 Task: Add Jarrow Formulas Methyl Folate to the cart.
Action: Mouse pressed left at (27, 89)
Screenshot: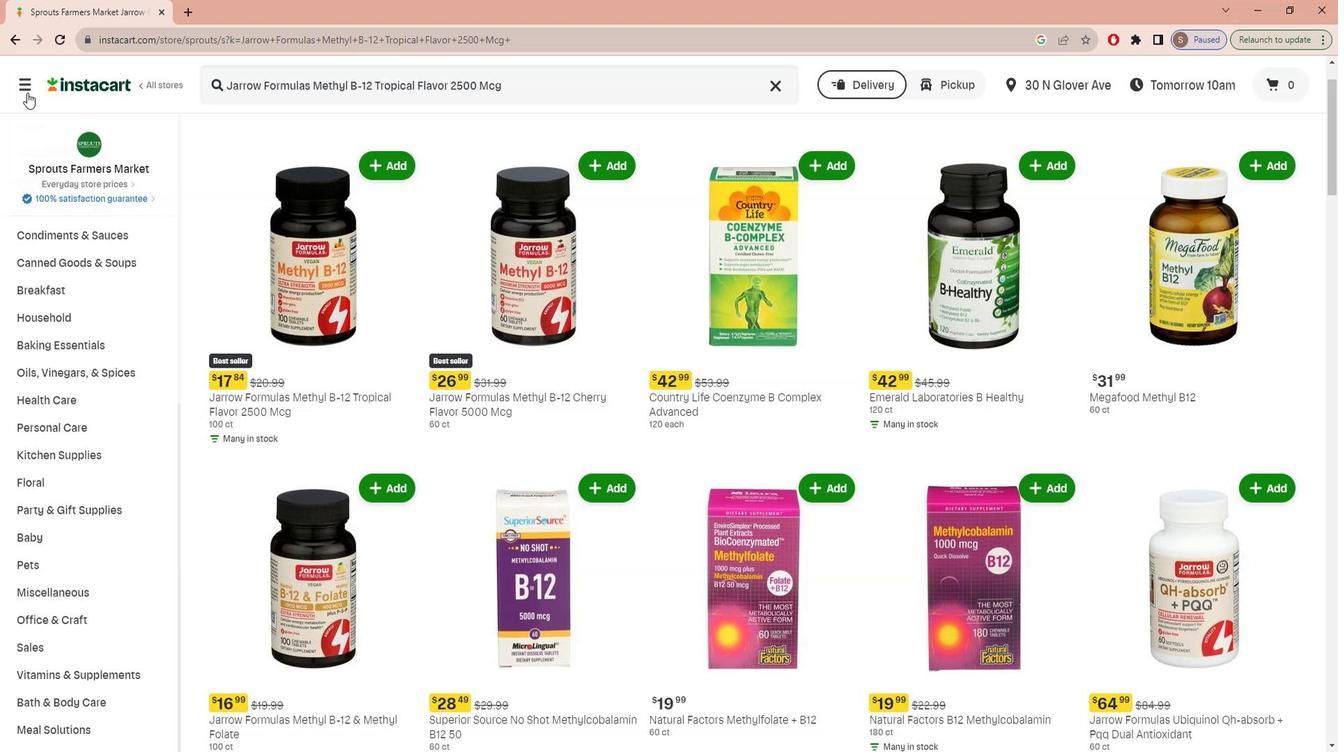 
Action: Mouse moved to (41, 170)
Screenshot: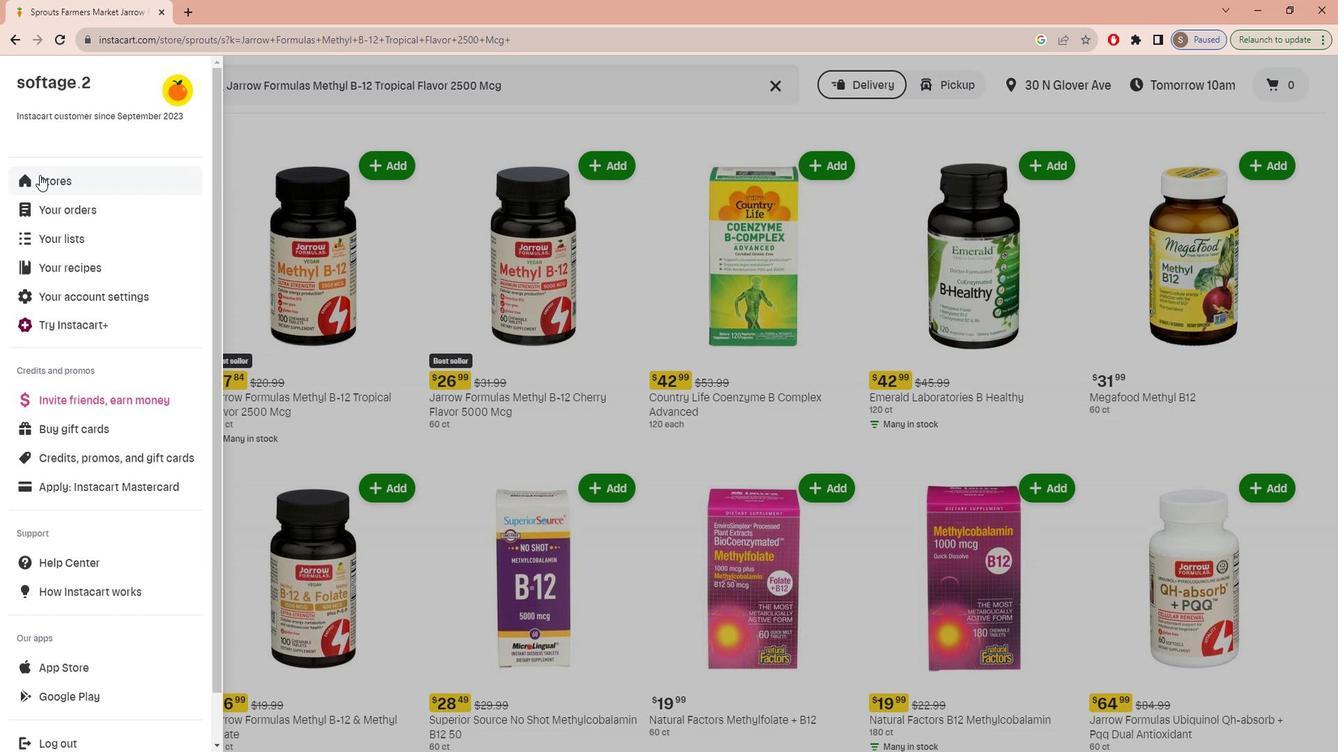 
Action: Mouse pressed left at (41, 170)
Screenshot: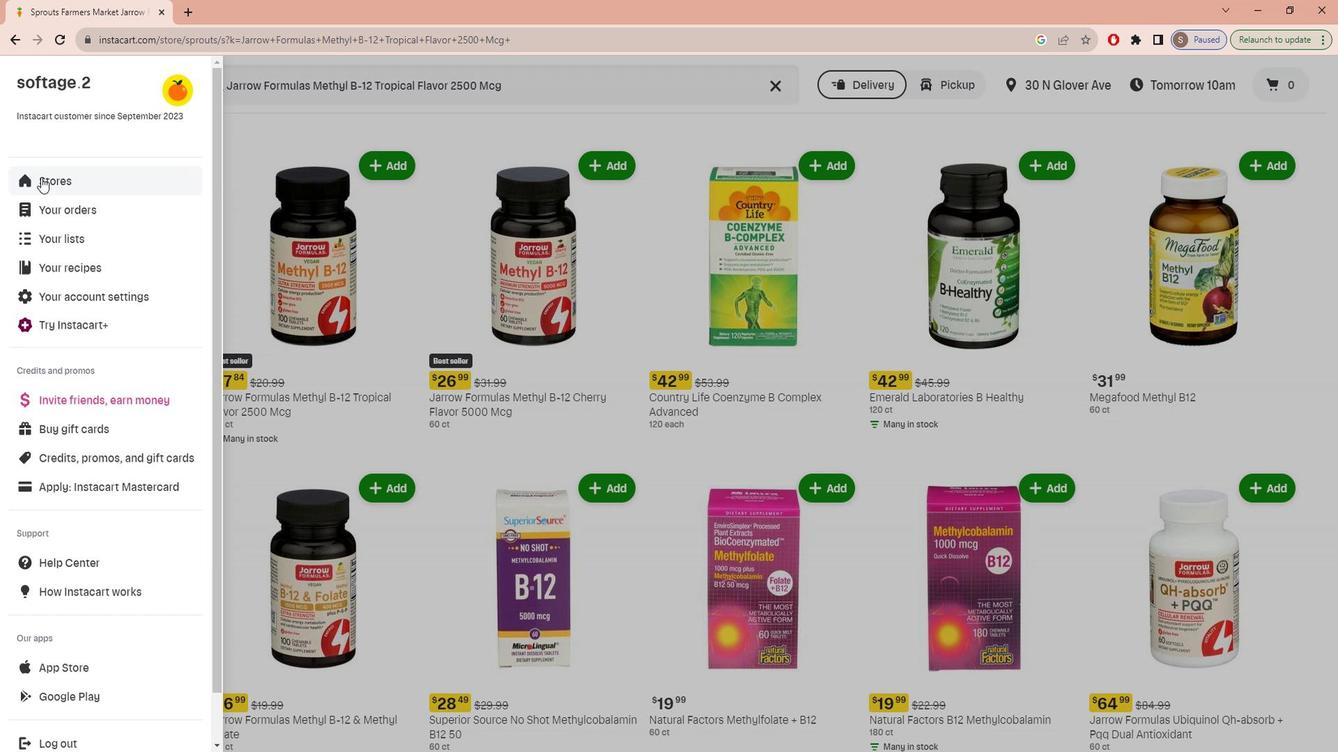 
Action: Mouse moved to (310, 142)
Screenshot: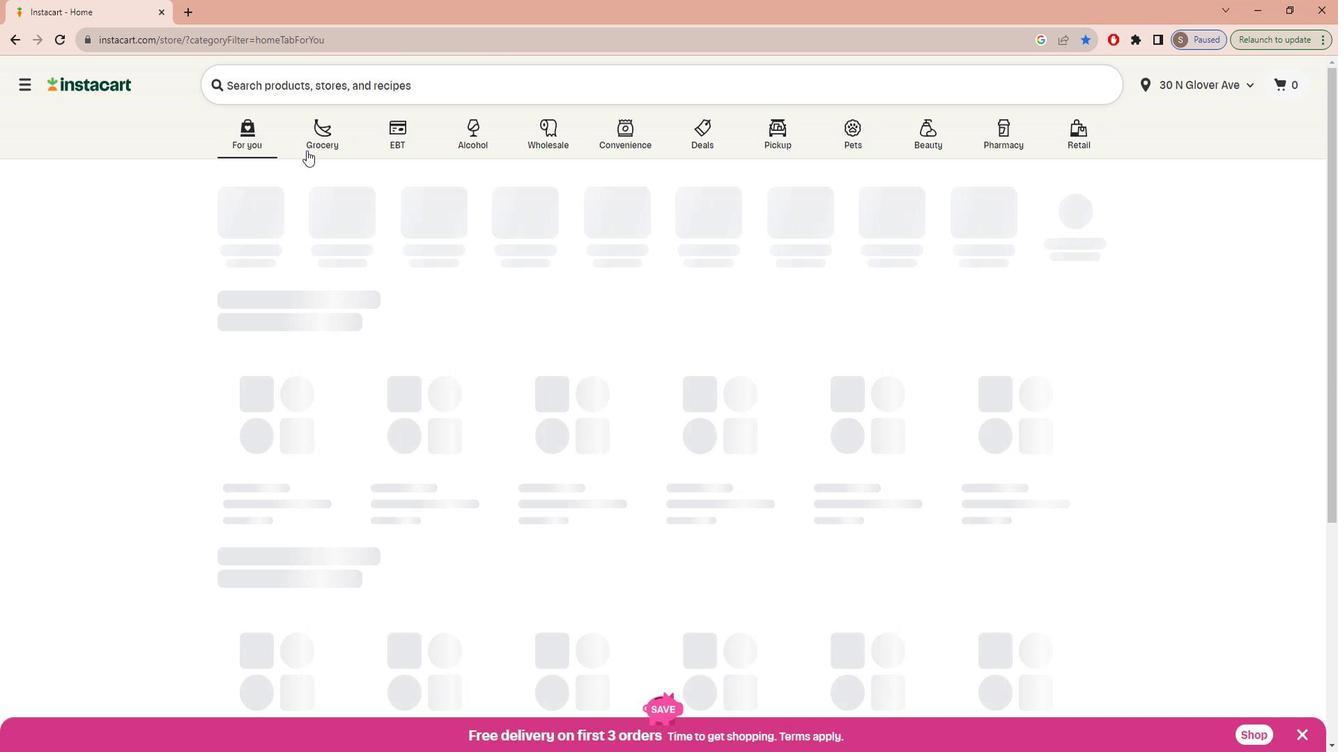 
Action: Mouse pressed left at (310, 142)
Screenshot: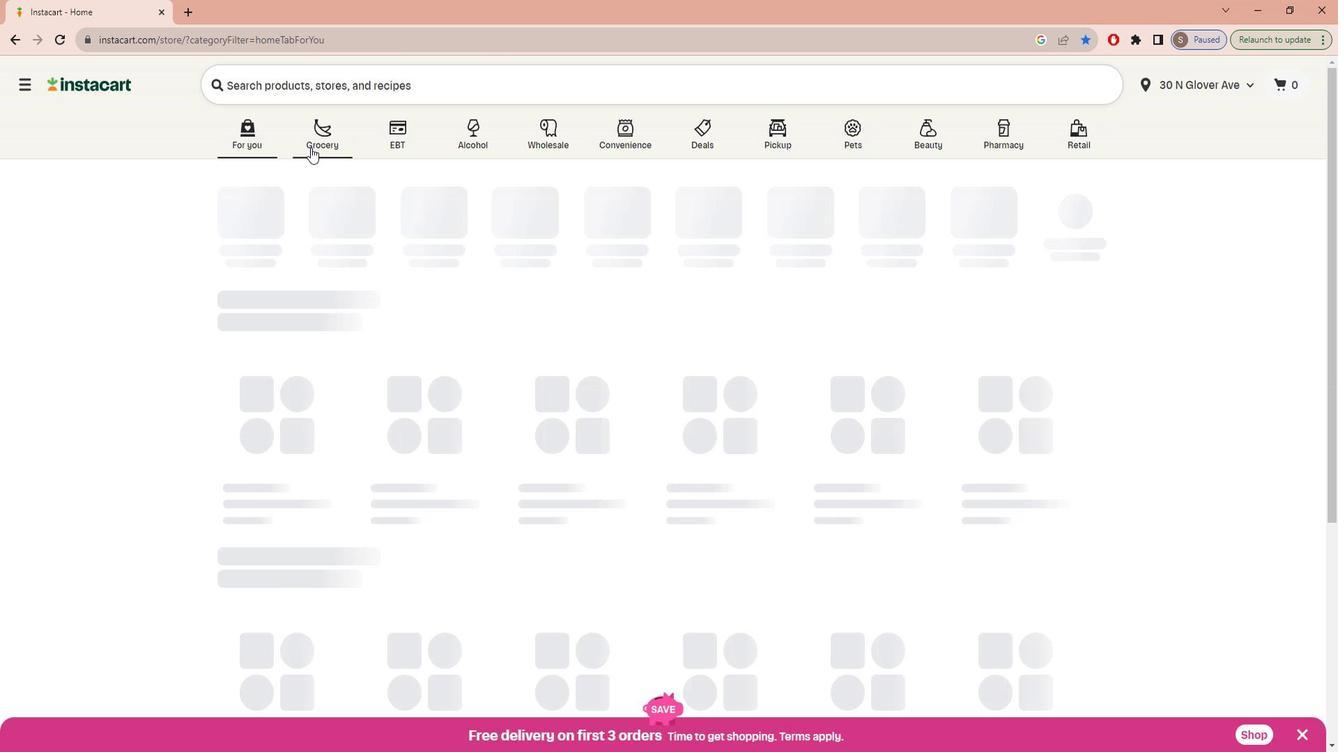 
Action: Mouse moved to (275, 389)
Screenshot: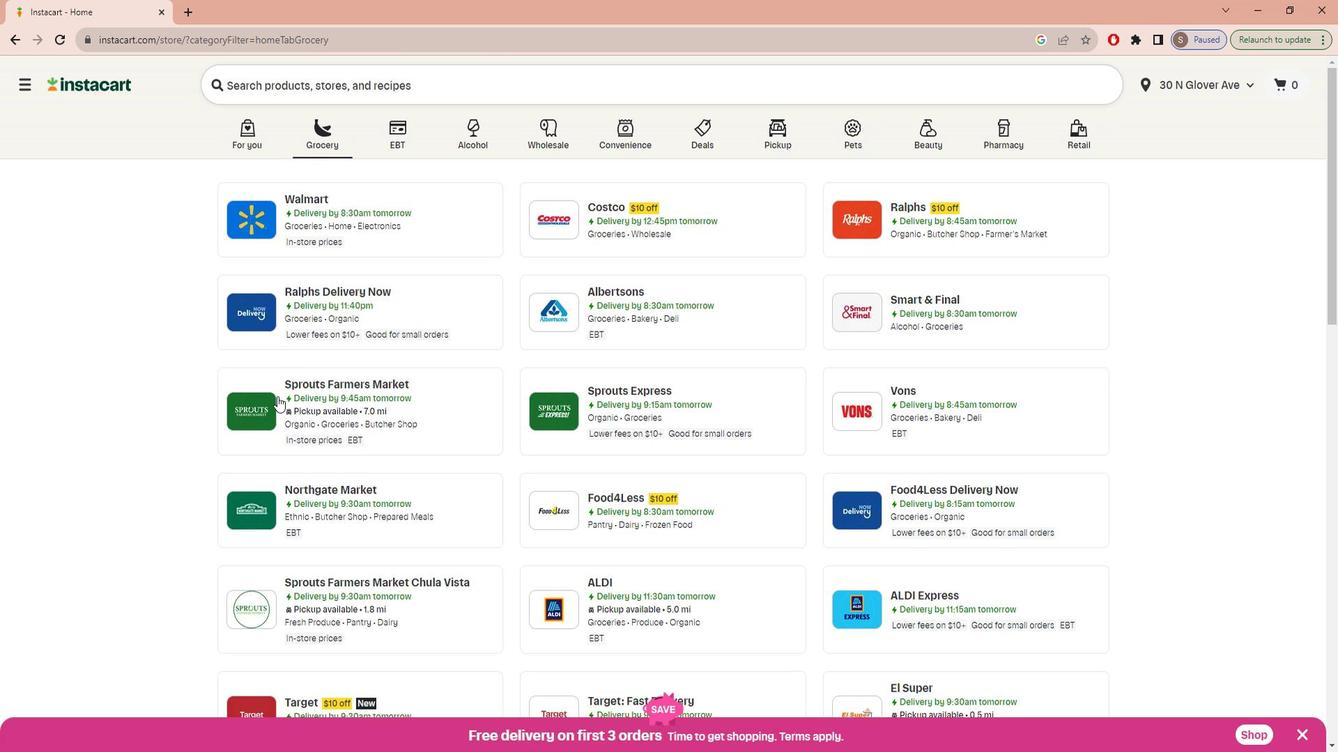 
Action: Mouse pressed left at (275, 389)
Screenshot: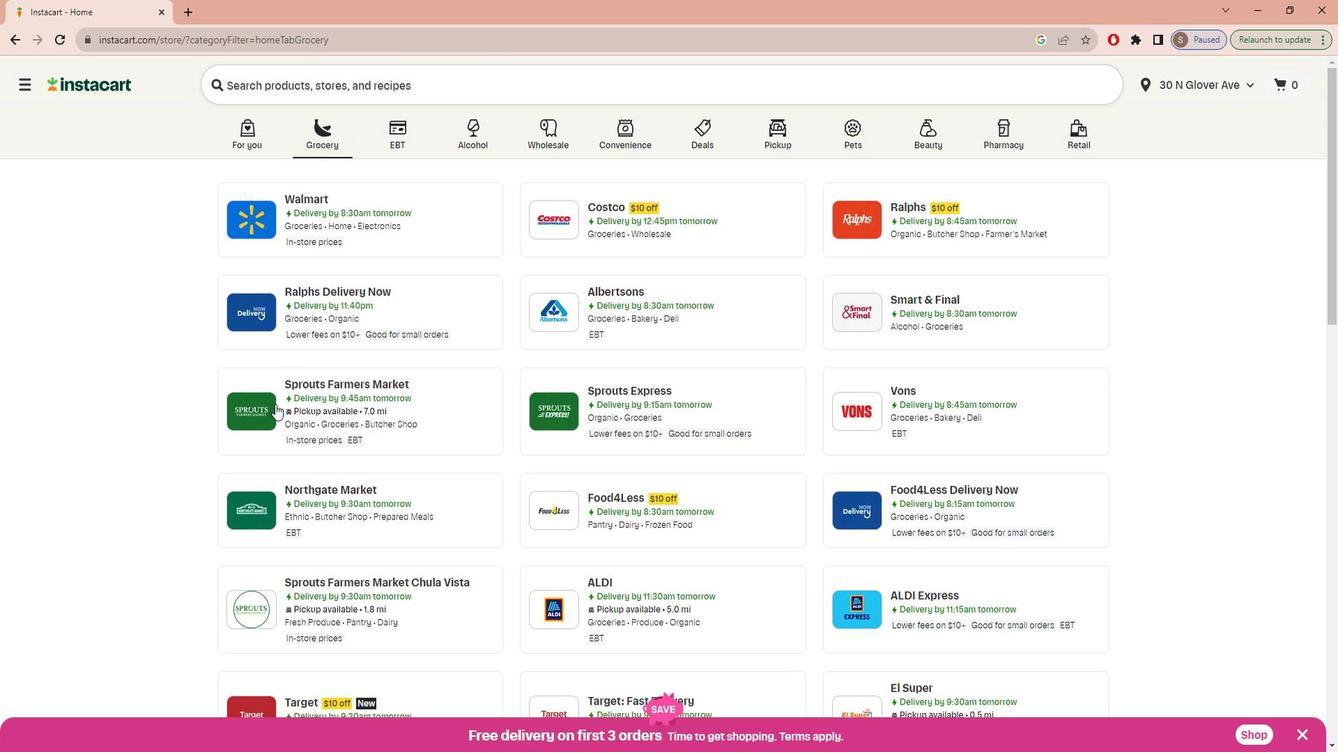 
Action: Mouse moved to (141, 534)
Screenshot: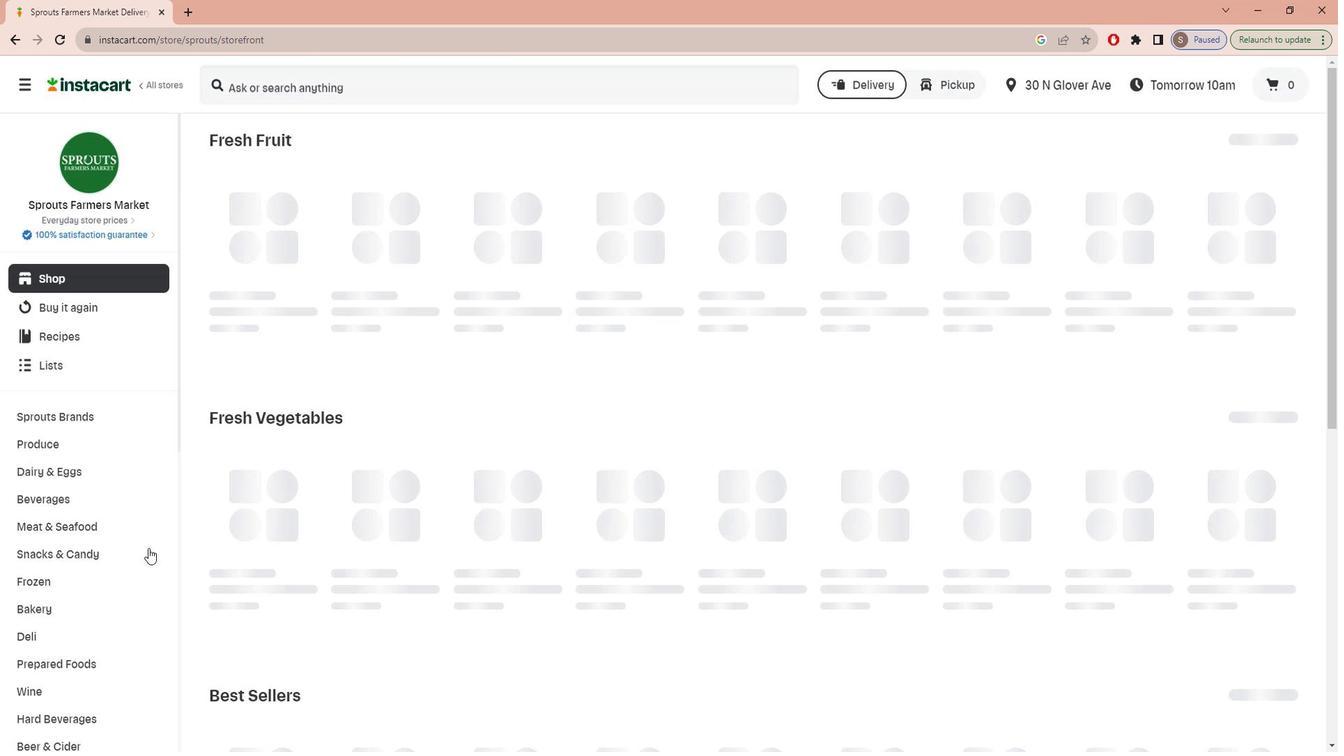 
Action: Mouse scrolled (141, 533) with delta (0, 0)
Screenshot: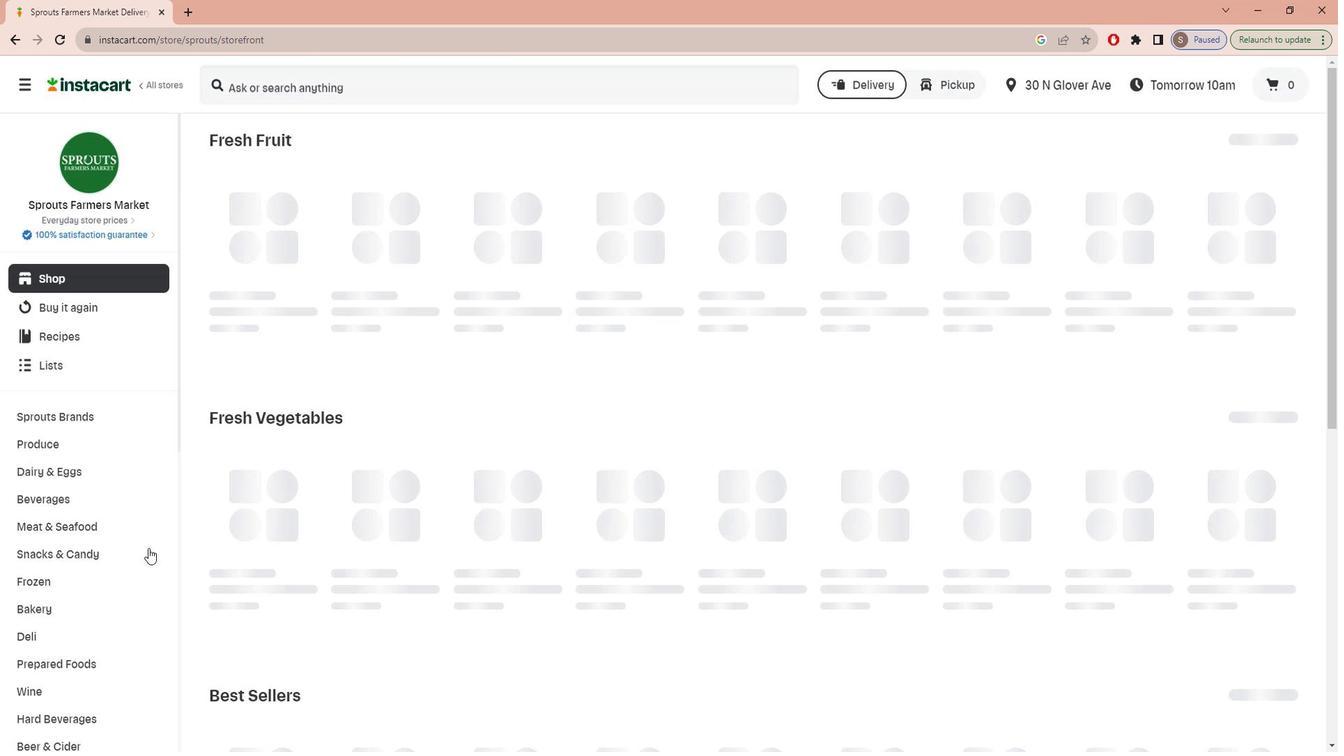 
Action: Mouse moved to (140, 535)
Screenshot: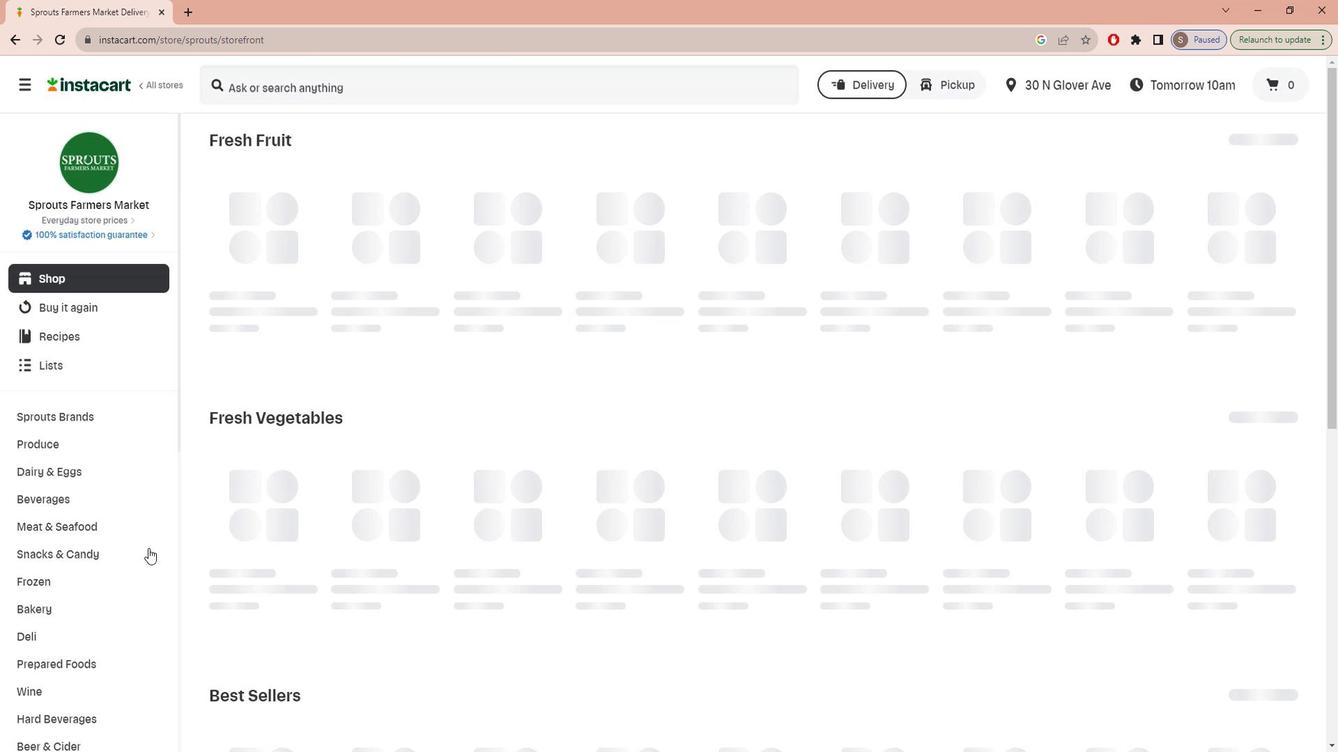 
Action: Mouse scrolled (140, 535) with delta (0, 0)
Screenshot: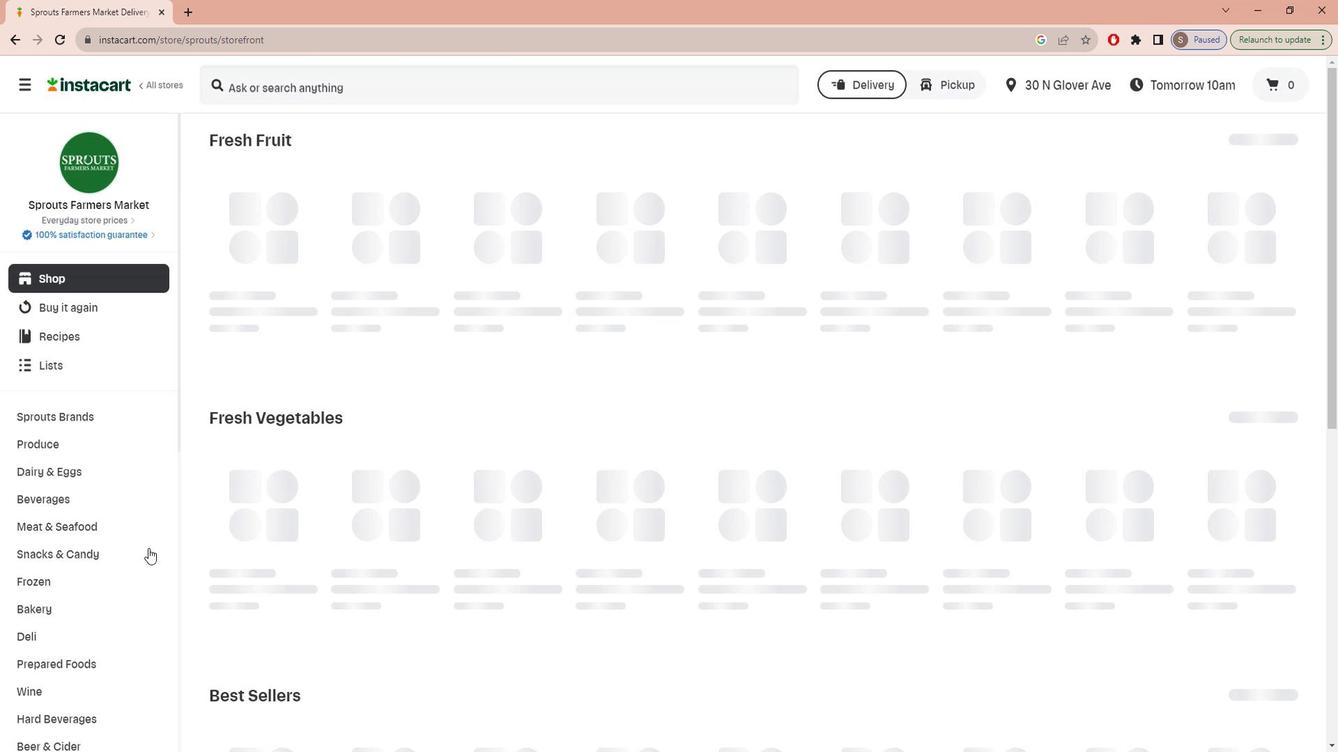 
Action: Mouse moved to (138, 538)
Screenshot: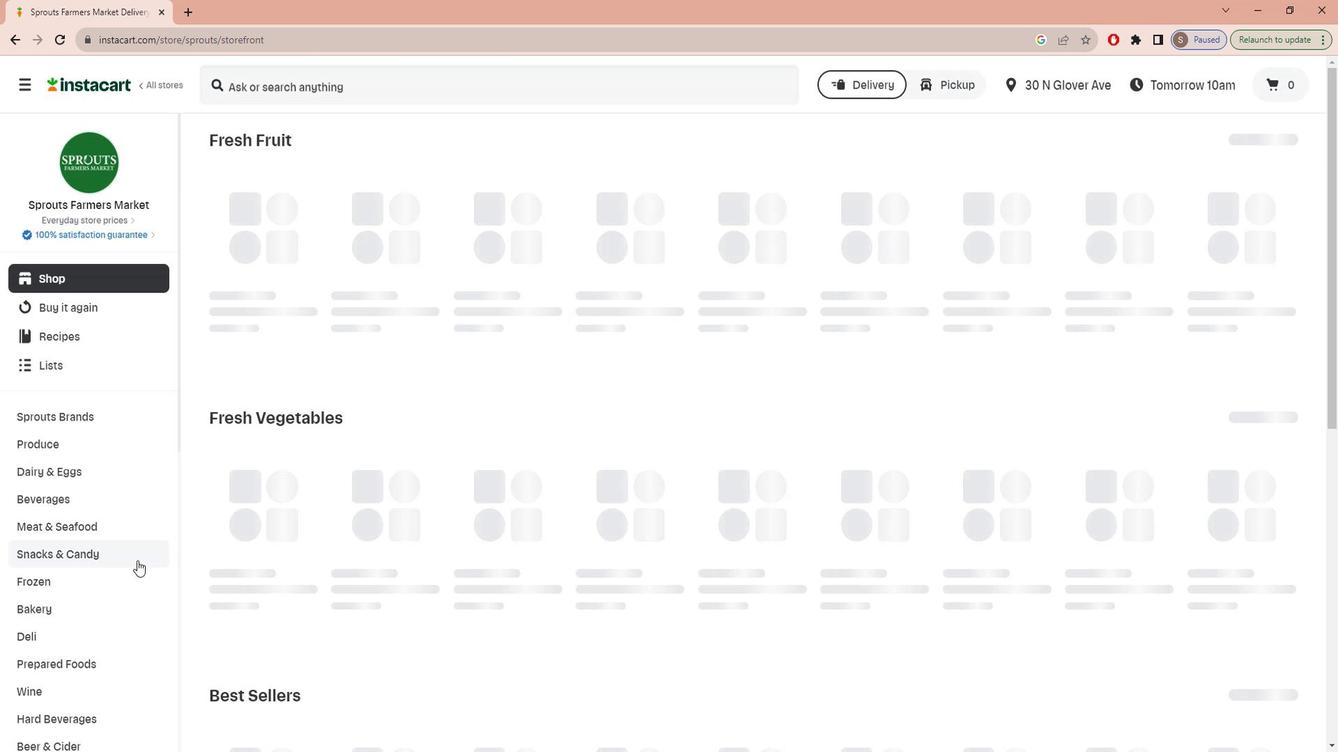 
Action: Mouse scrolled (138, 538) with delta (0, 0)
Screenshot: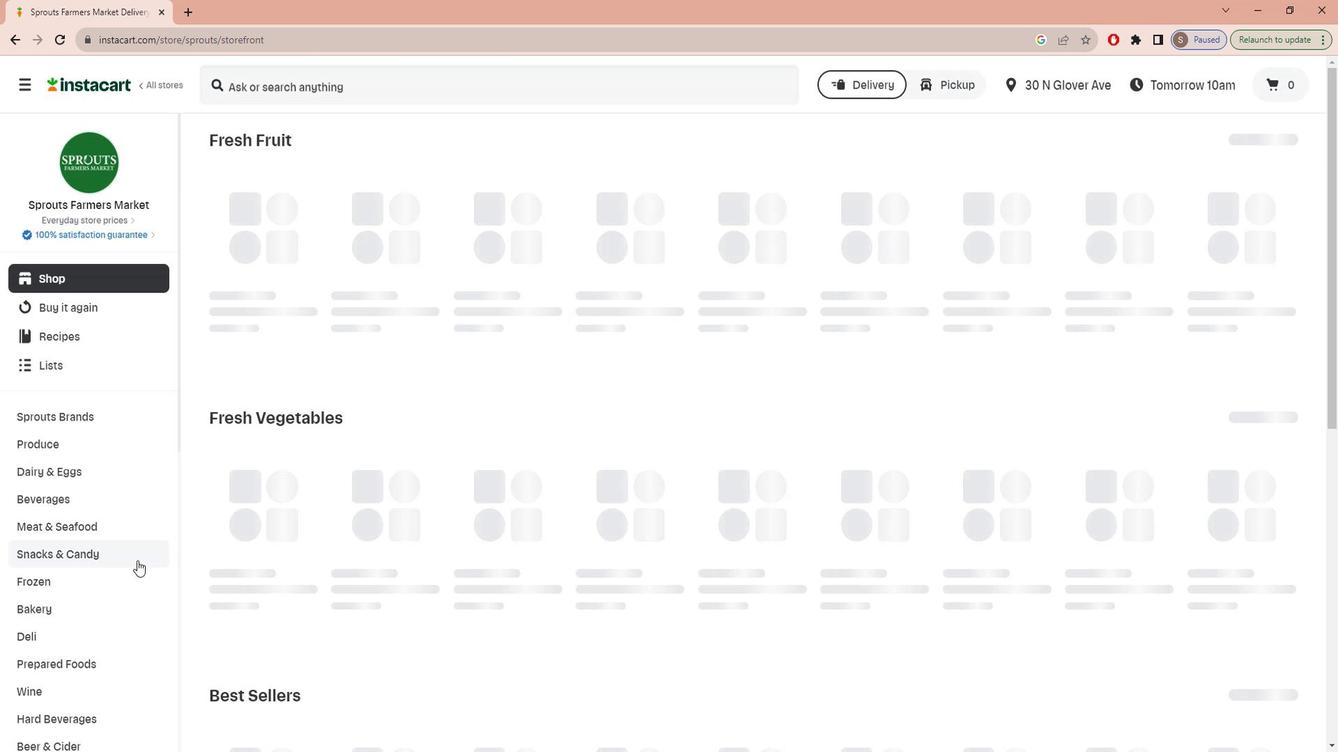 
Action: Mouse moved to (135, 542)
Screenshot: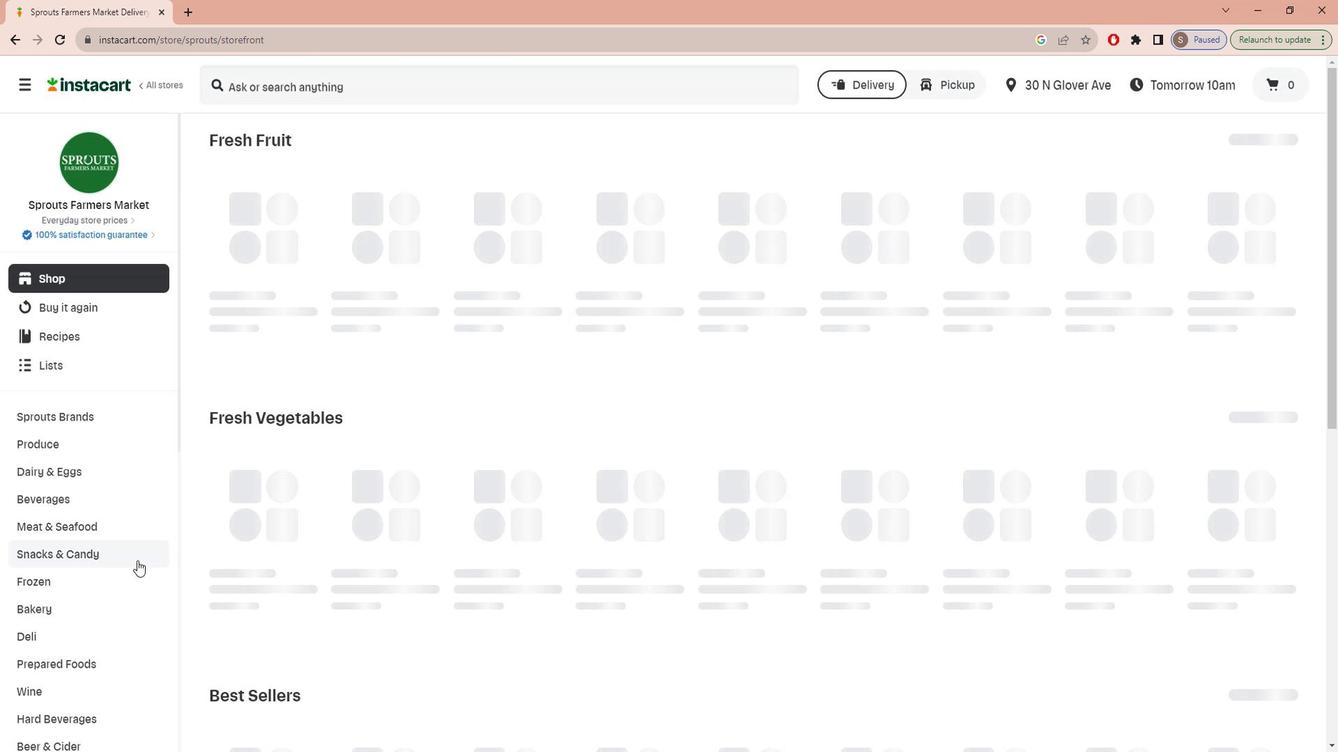 
Action: Mouse scrolled (135, 542) with delta (0, 0)
Screenshot: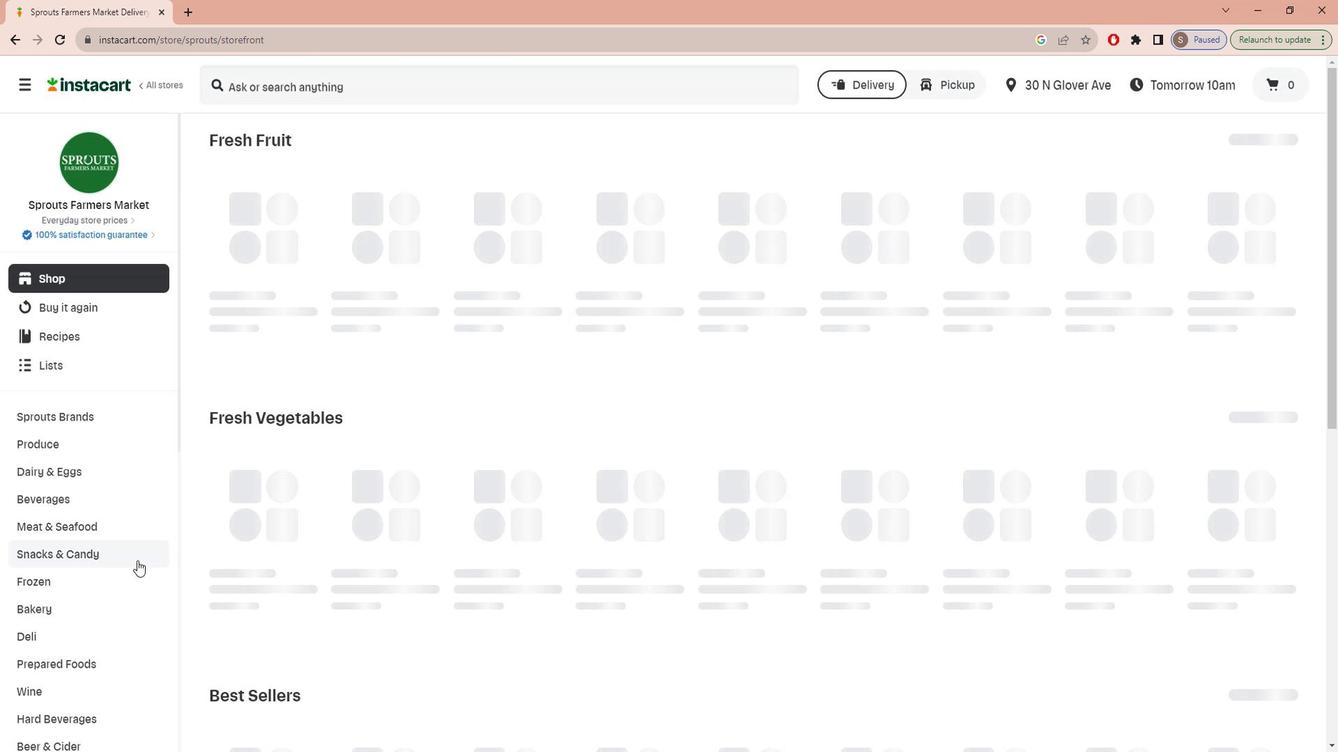 
Action: Mouse moved to (132, 544)
Screenshot: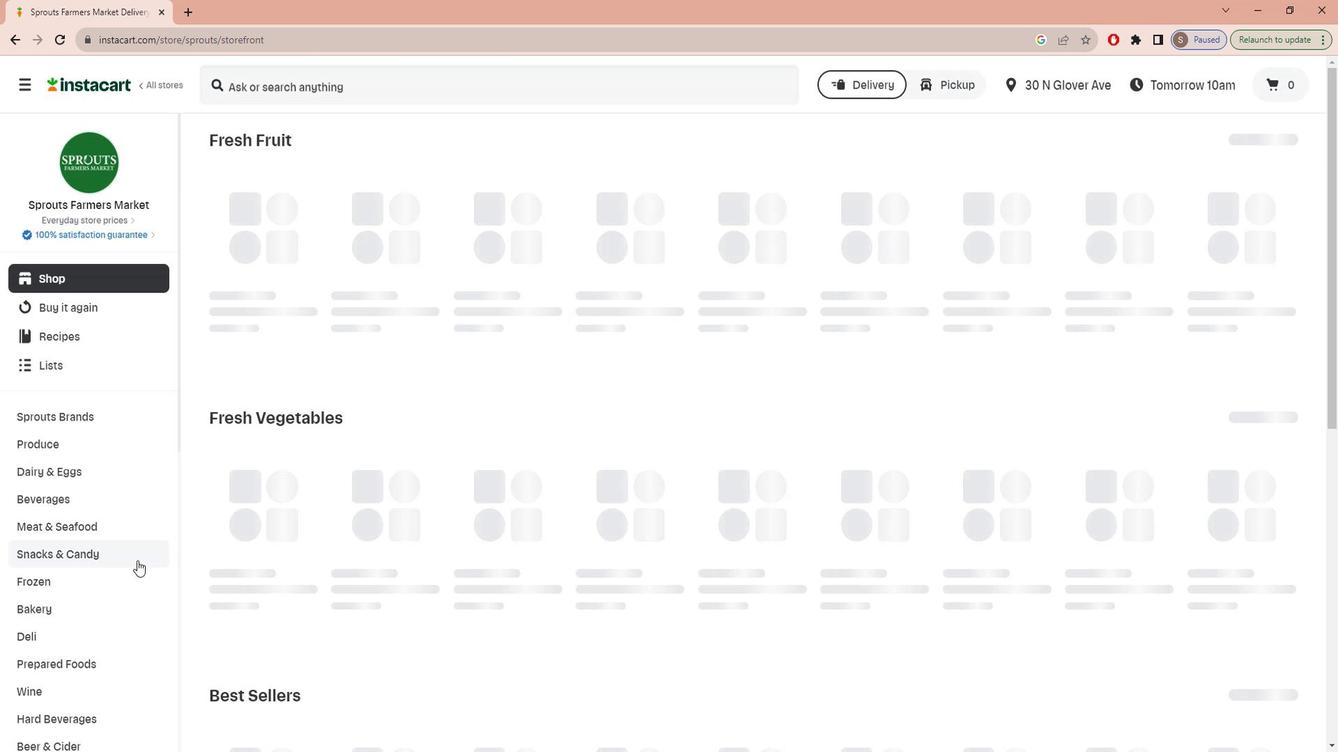 
Action: Mouse scrolled (132, 543) with delta (0, 0)
Screenshot: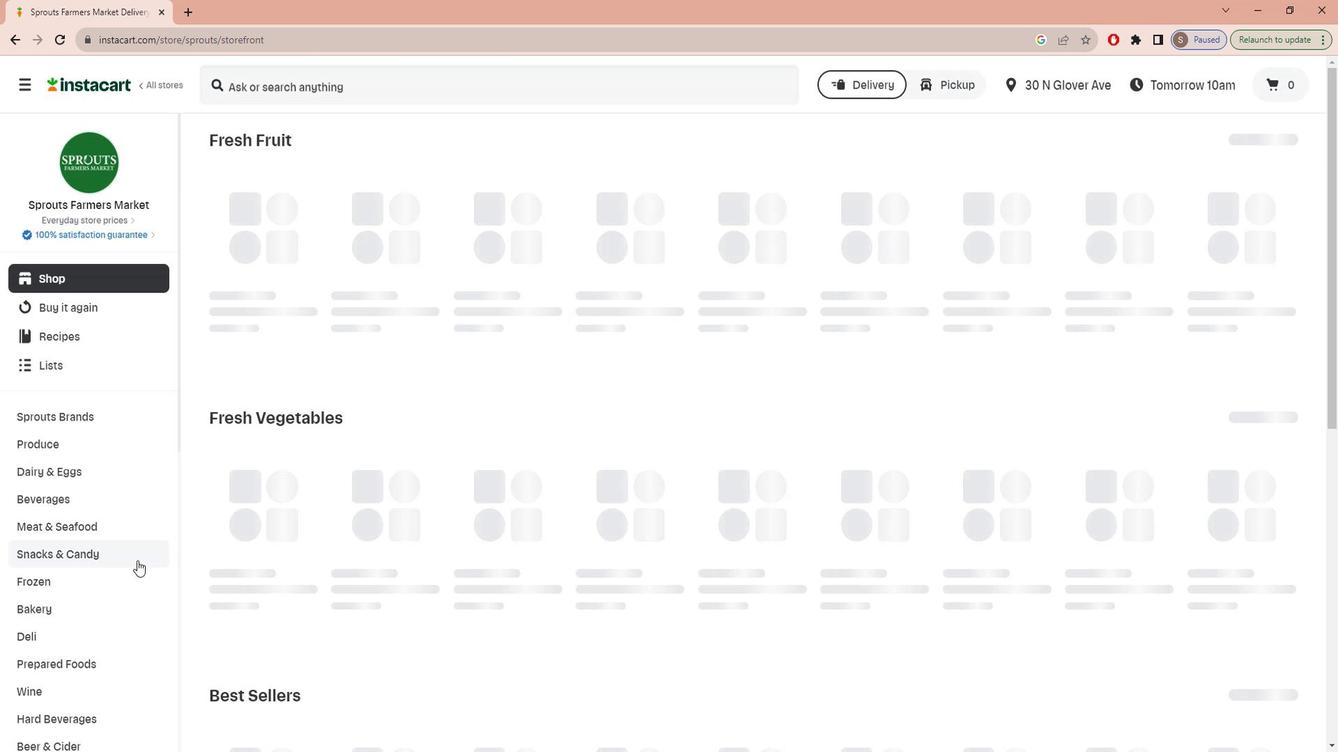 
Action: Mouse moved to (131, 545)
Screenshot: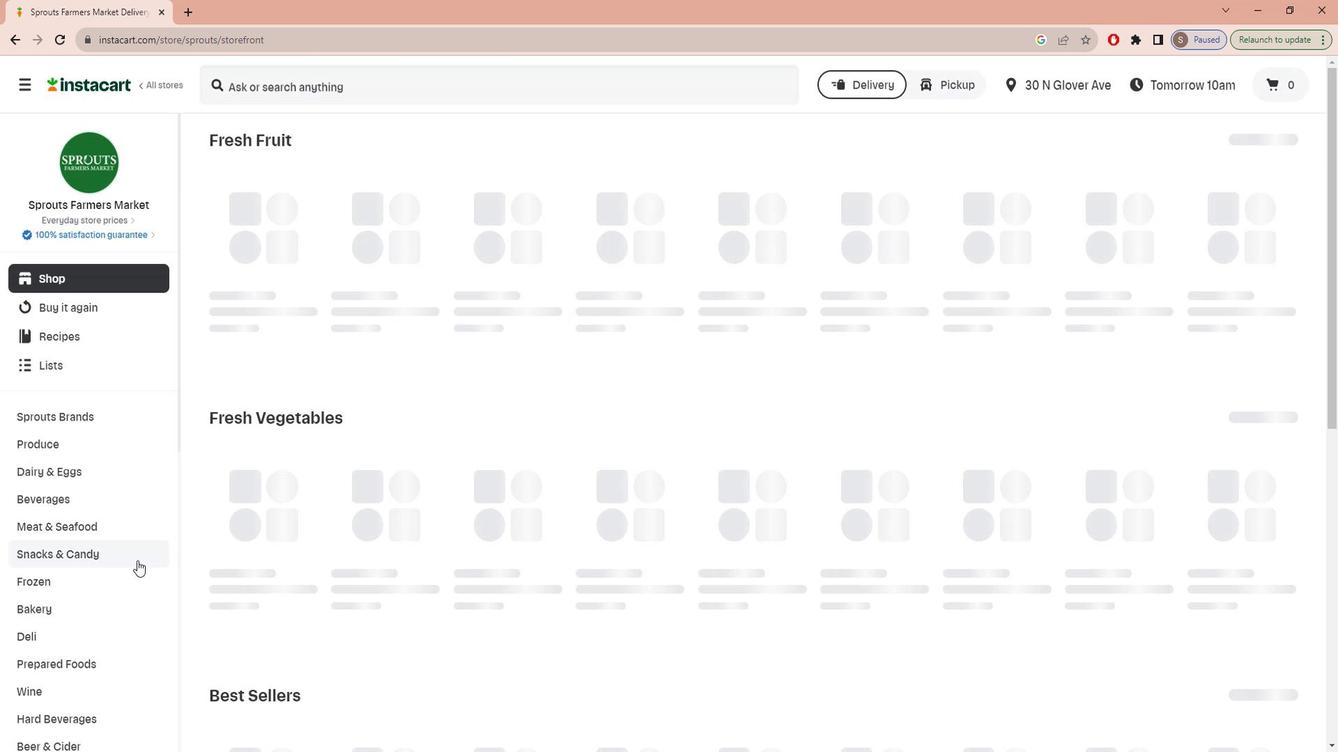 
Action: Mouse scrolled (131, 545) with delta (0, 0)
Screenshot: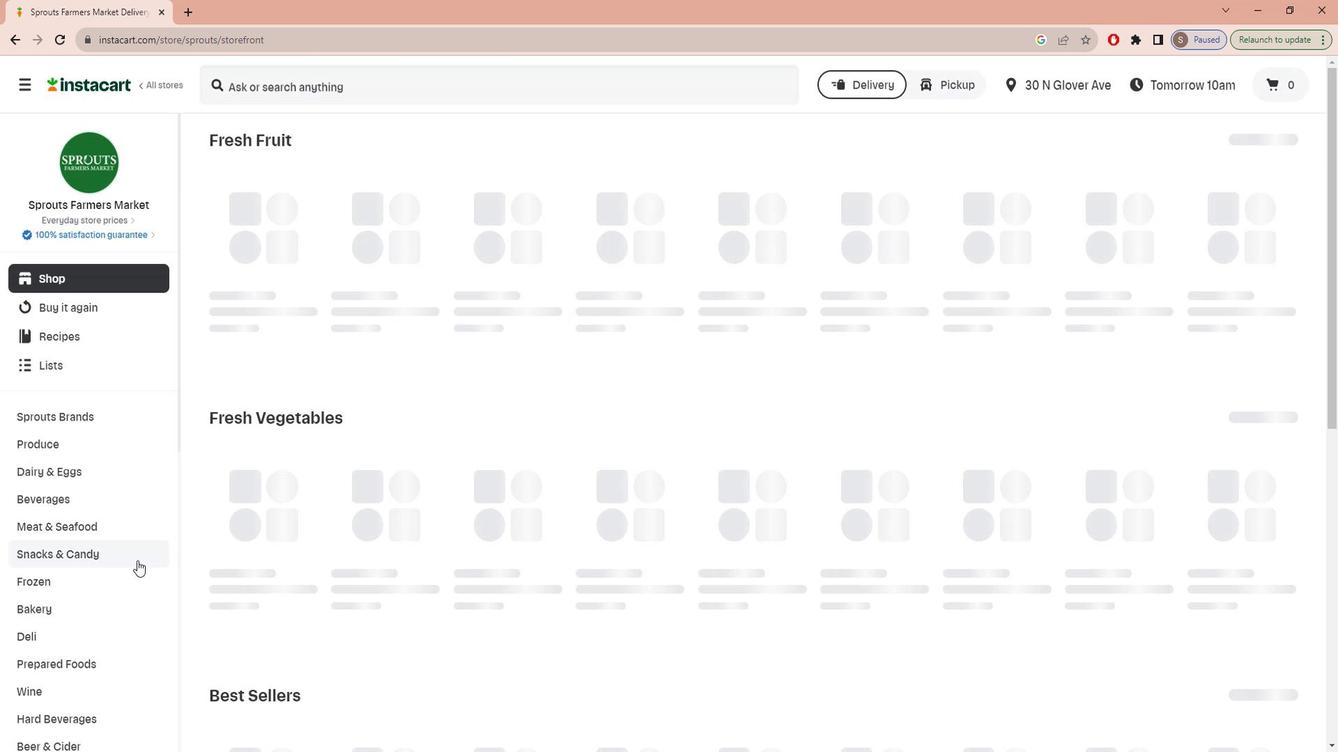 
Action: Mouse moved to (128, 546)
Screenshot: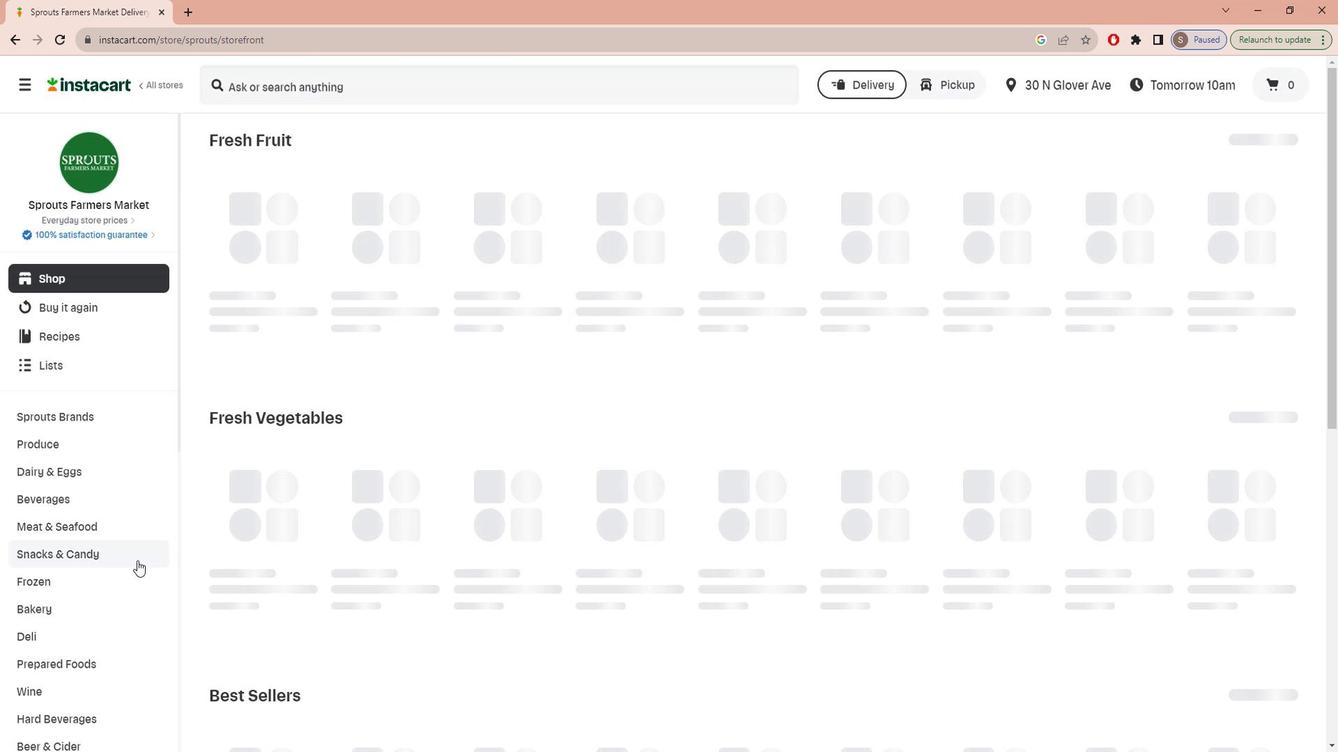 
Action: Mouse scrolled (128, 545) with delta (0, 0)
Screenshot: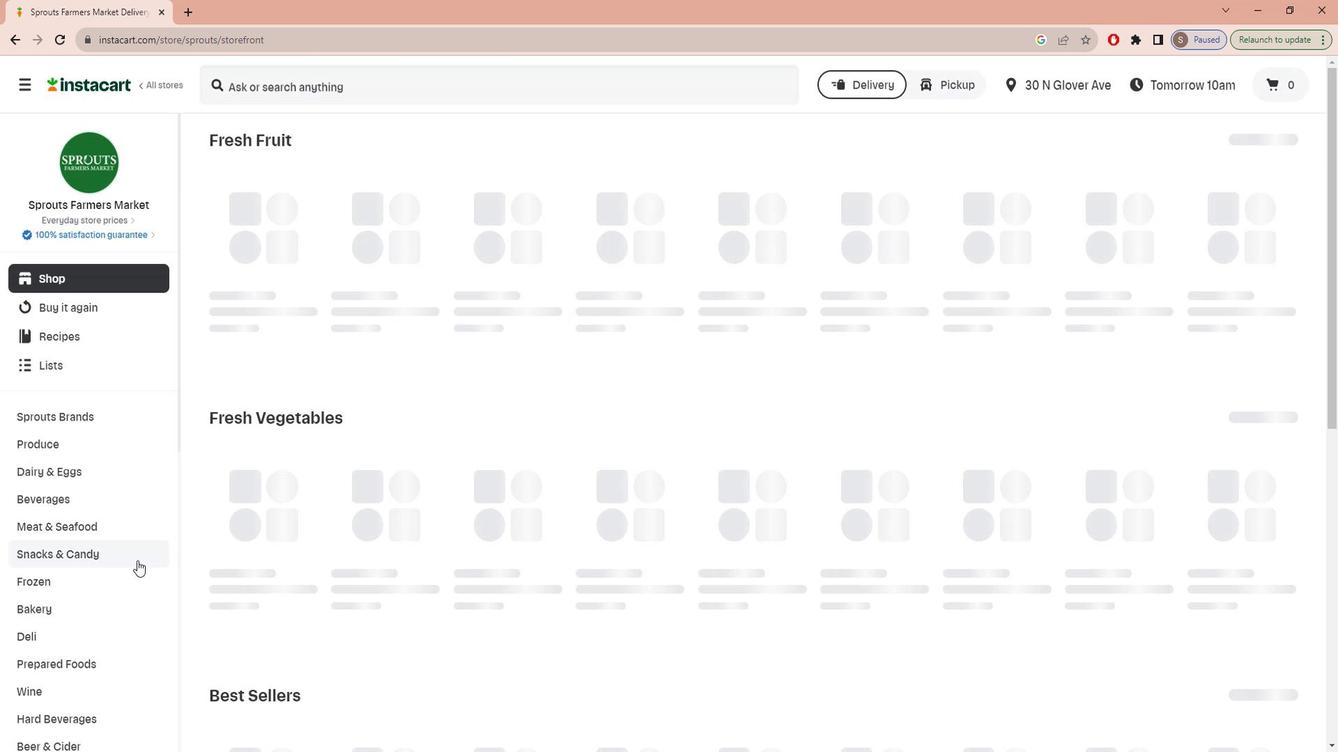 
Action: Mouse moved to (122, 551)
Screenshot: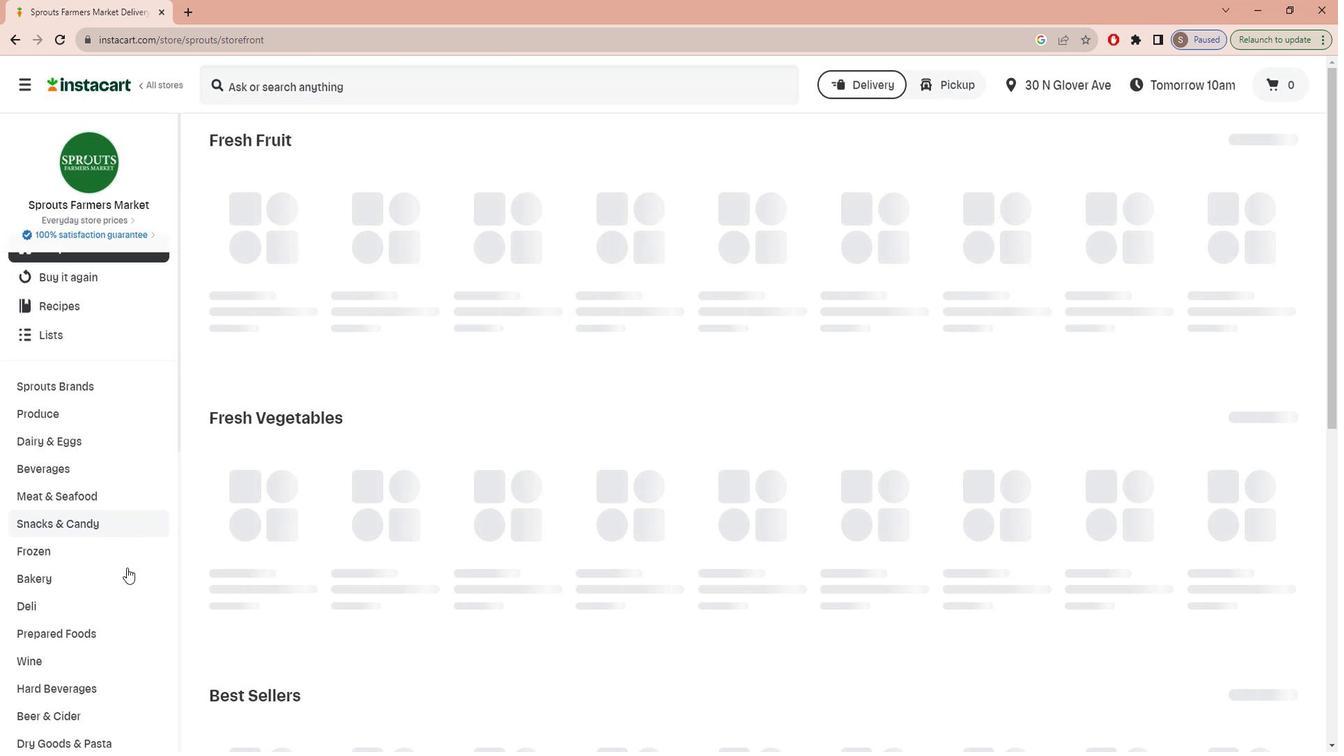 
Action: Mouse scrolled (122, 550) with delta (0, 0)
Screenshot: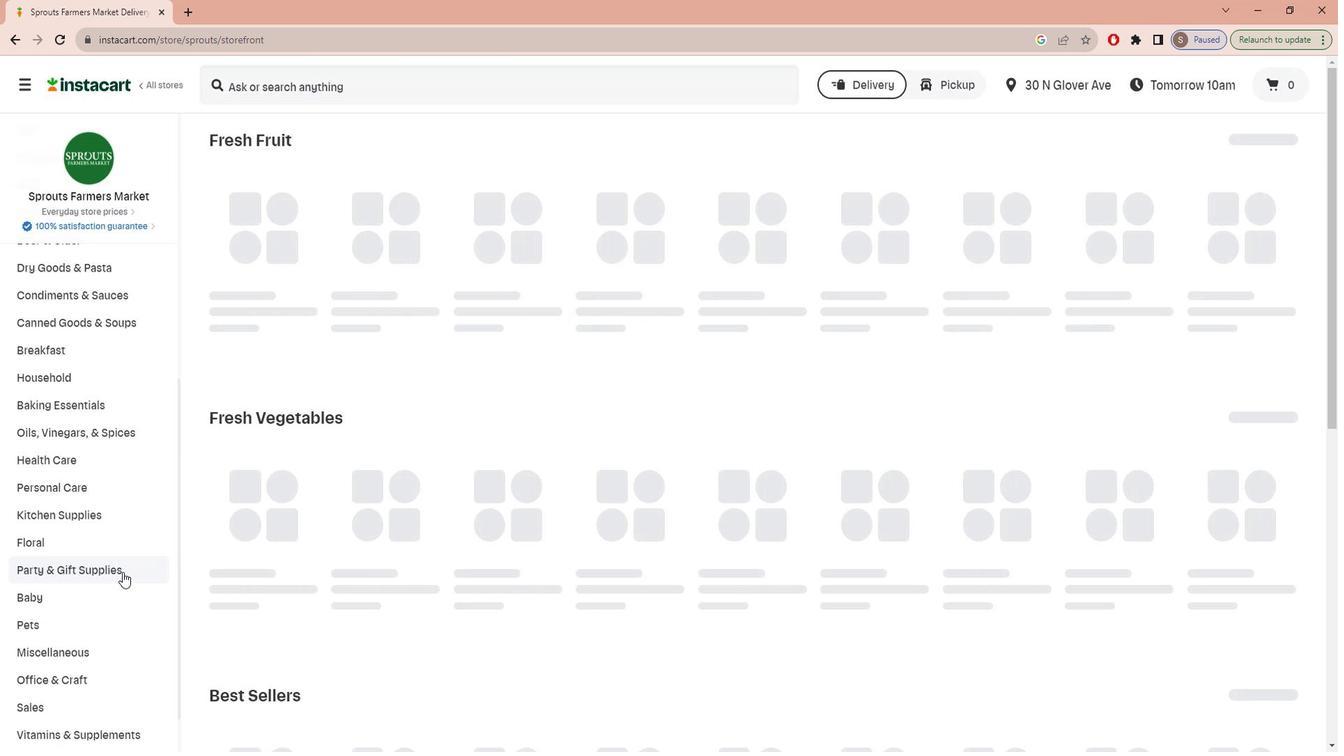 
Action: Mouse scrolled (122, 550) with delta (0, 0)
Screenshot: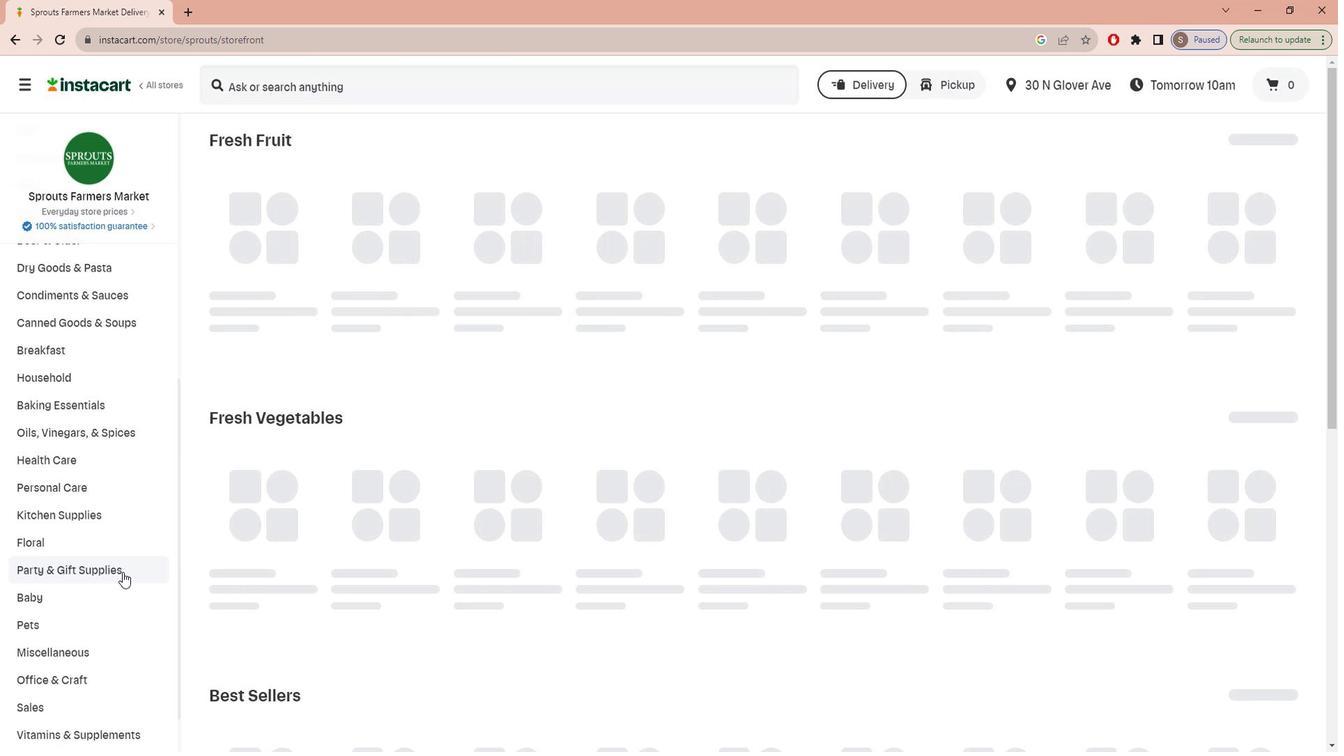
Action: Mouse scrolled (122, 550) with delta (0, 0)
Screenshot: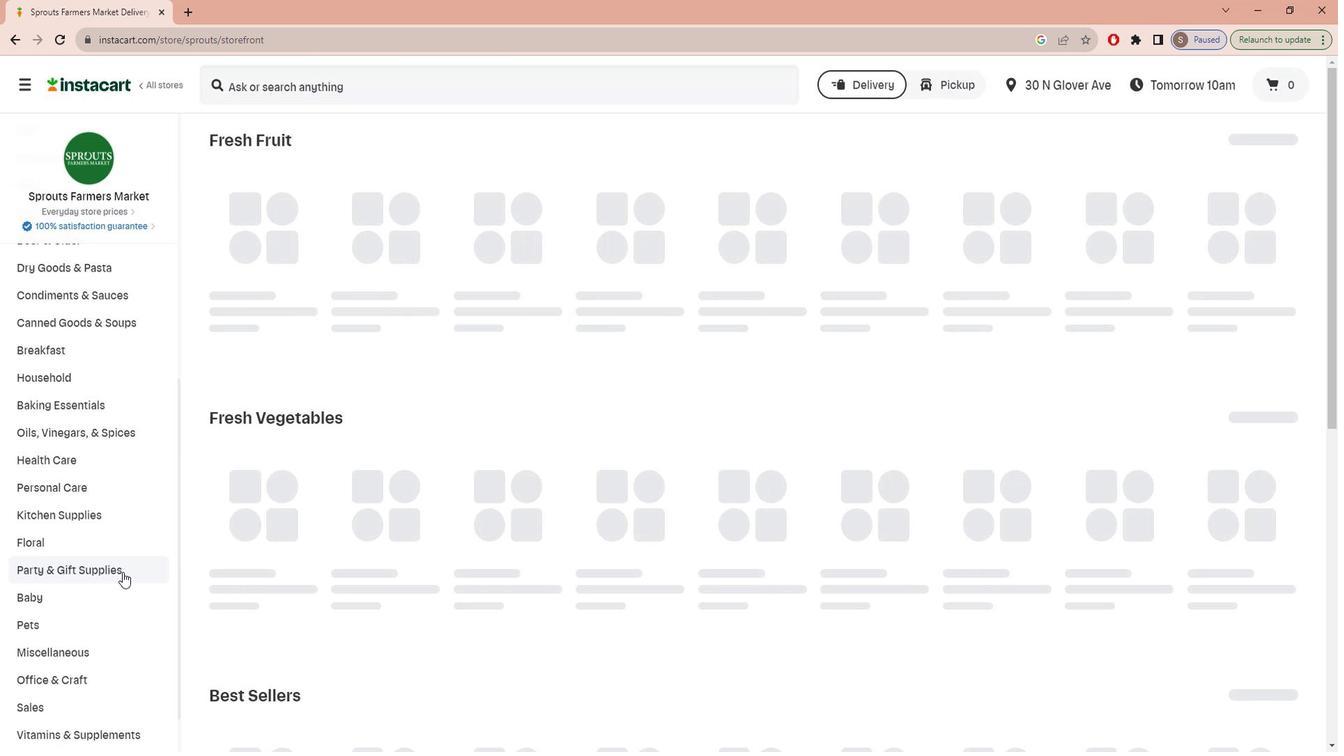 
Action: Mouse moved to (121, 553)
Screenshot: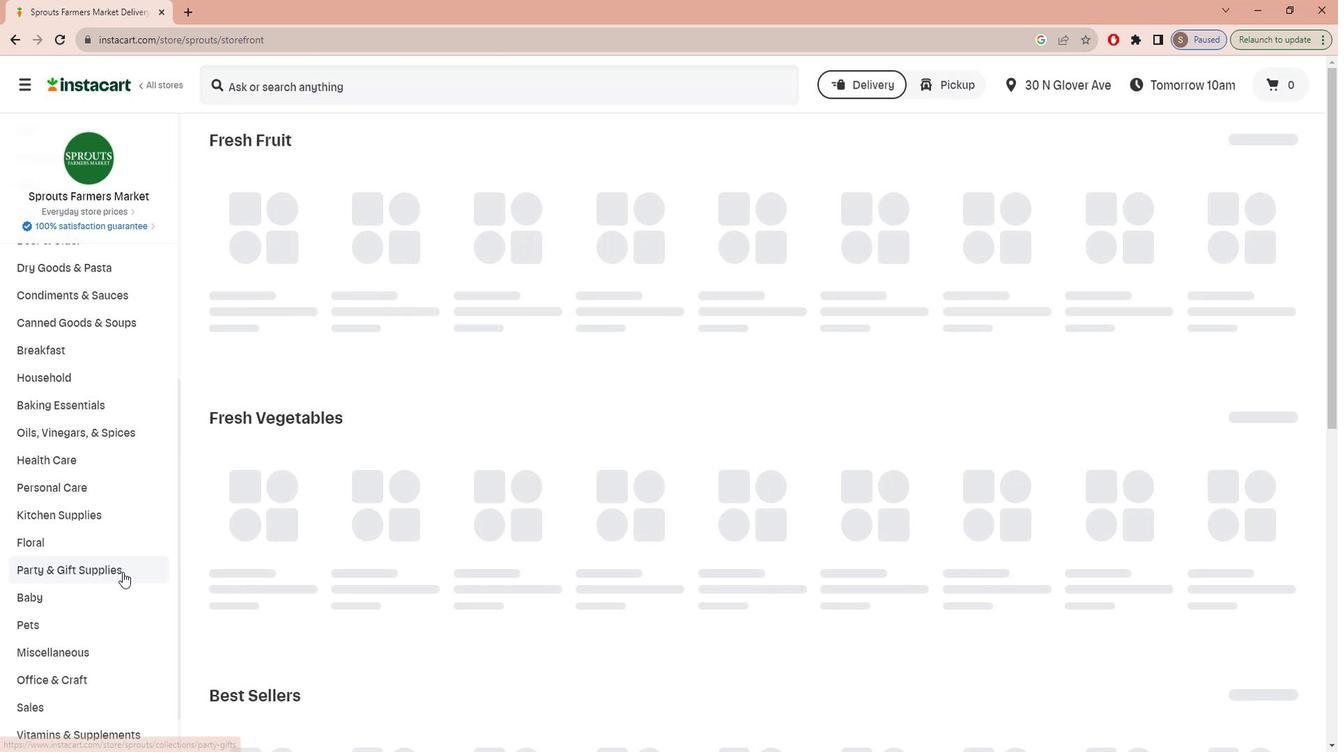 
Action: Mouse scrolled (121, 552) with delta (0, 0)
Screenshot: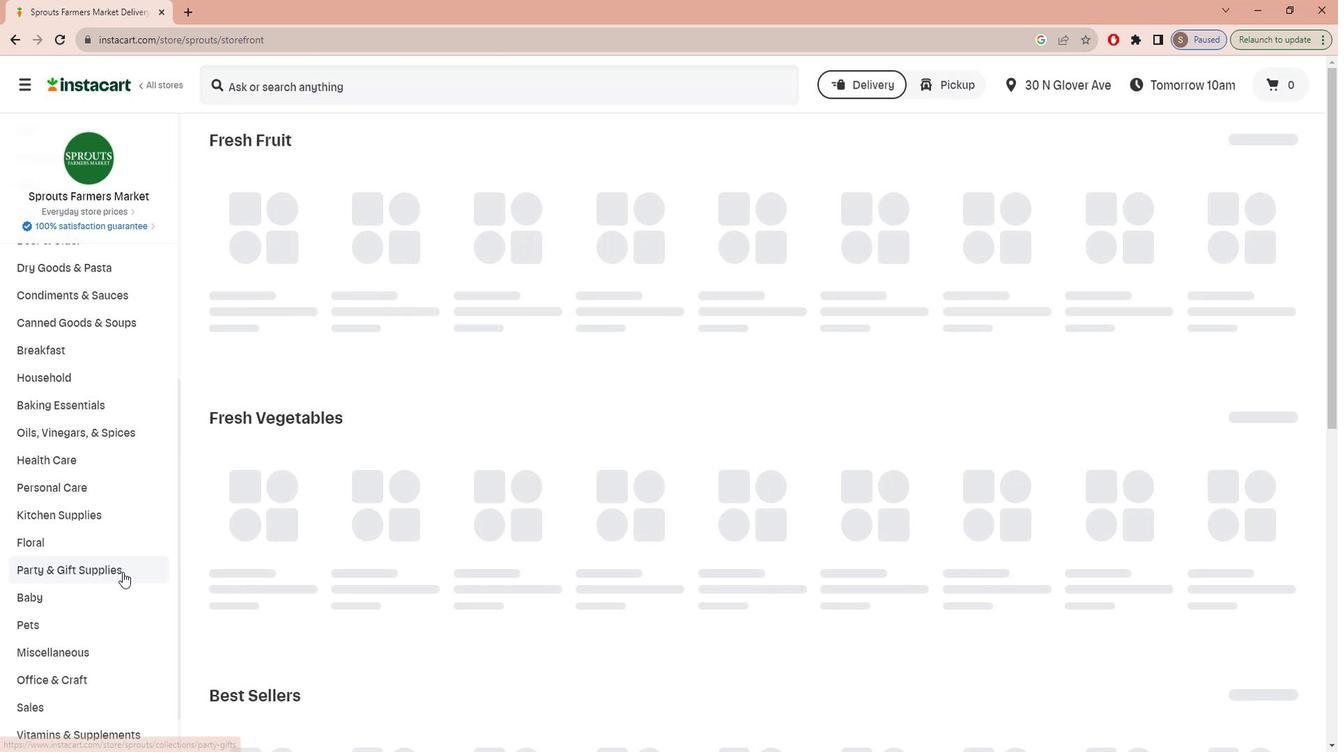 
Action: Mouse moved to (121, 554)
Screenshot: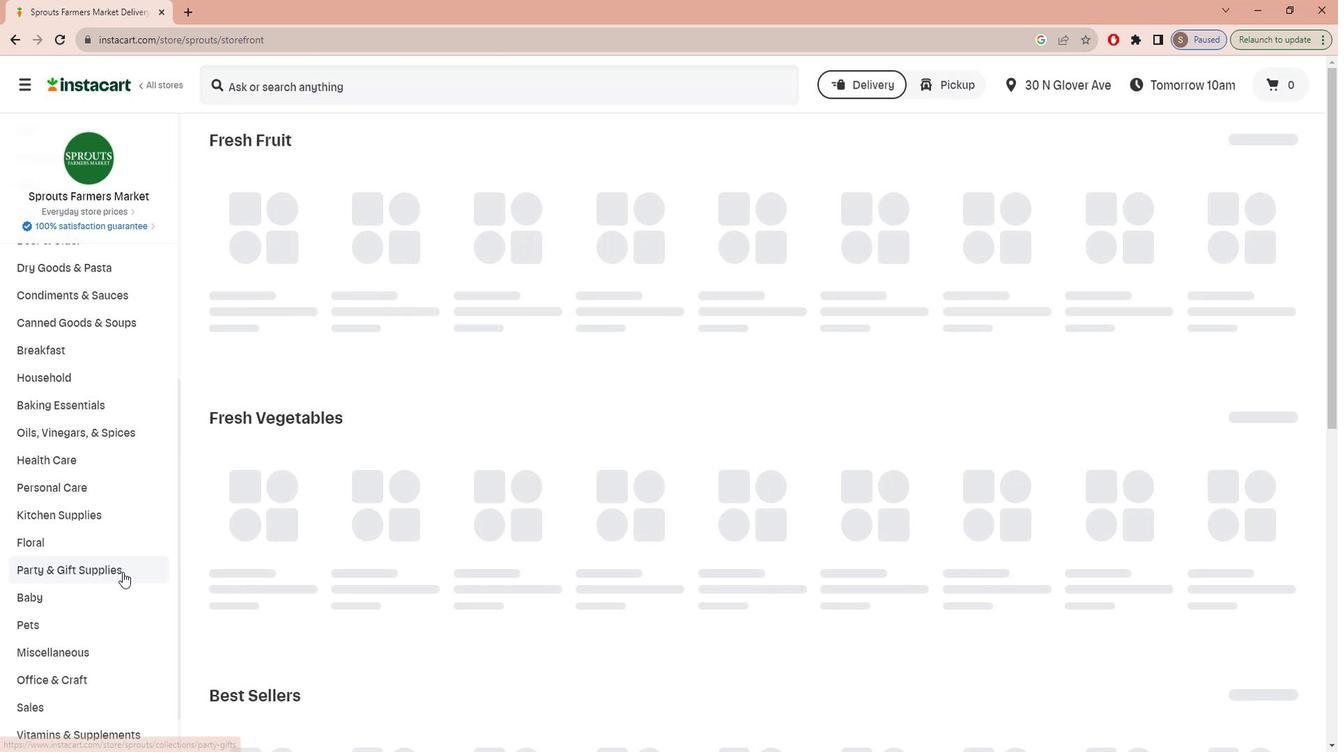 
Action: Mouse scrolled (121, 553) with delta (0, 0)
Screenshot: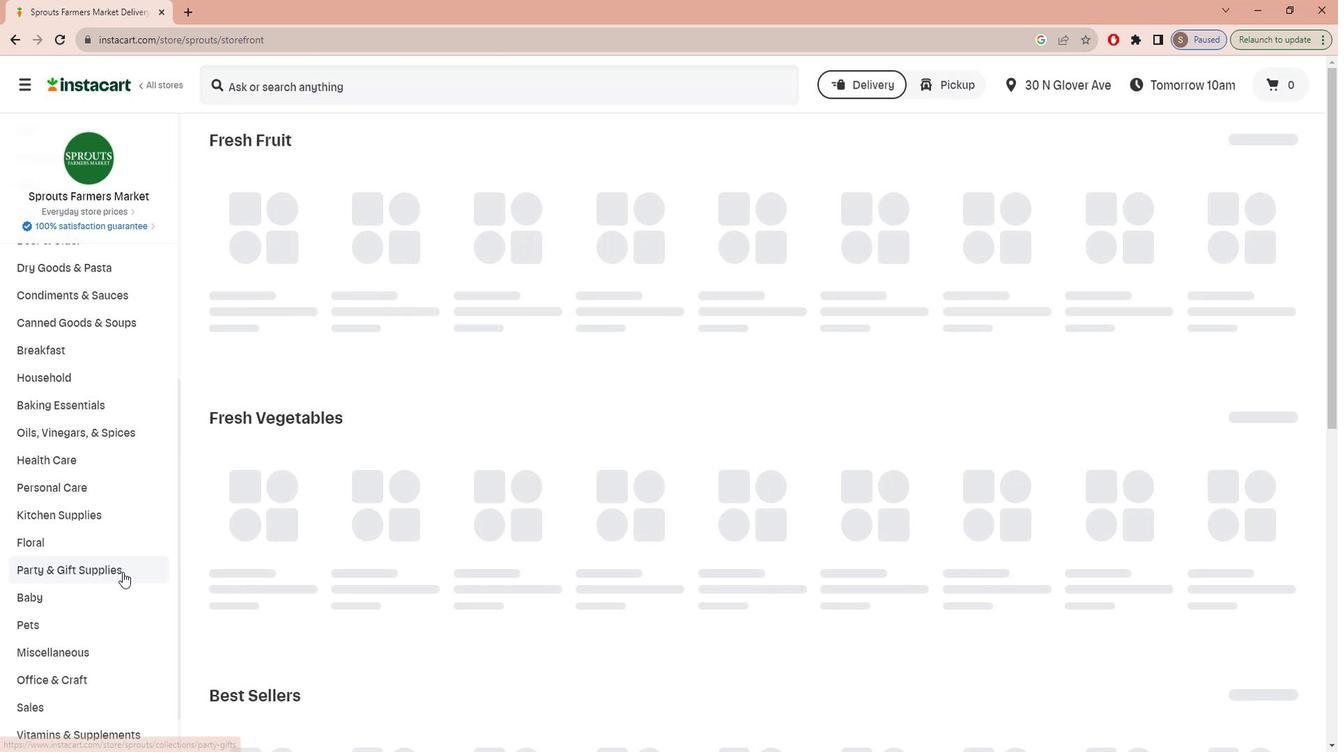 
Action: Mouse moved to (121, 556)
Screenshot: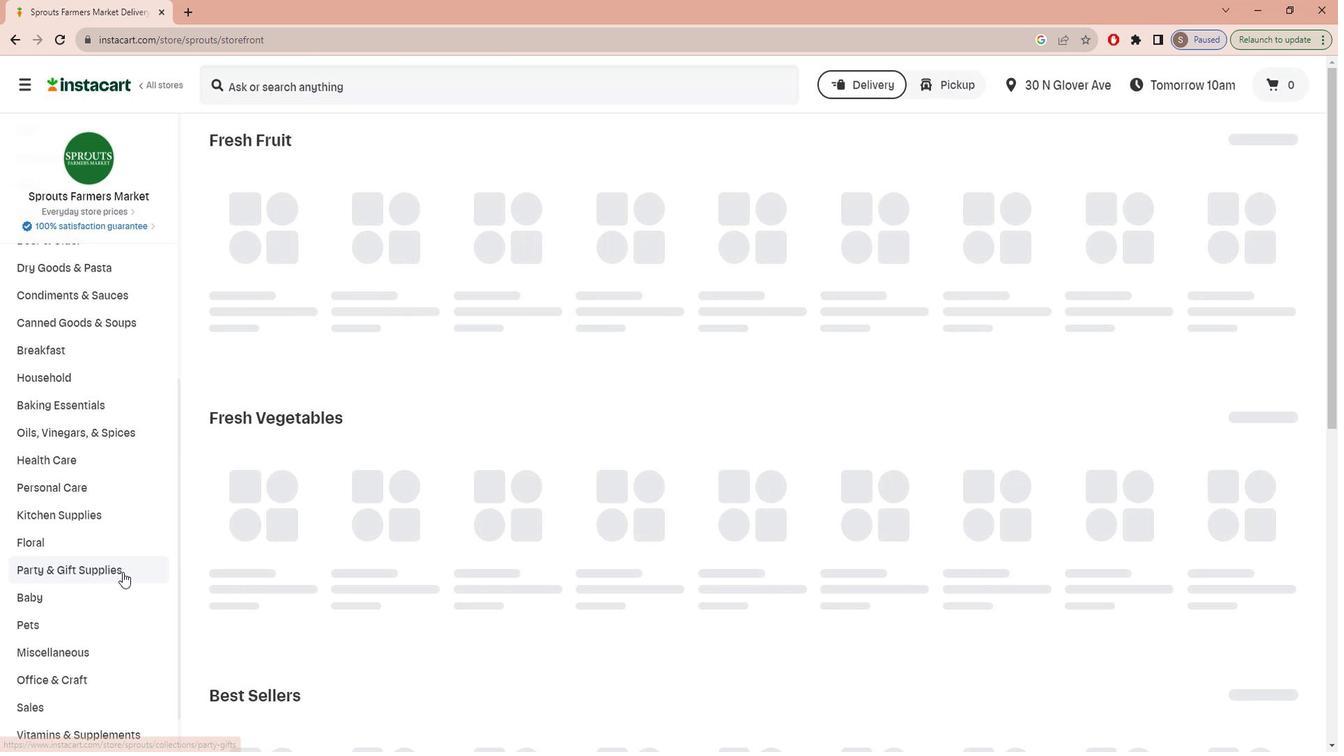 
Action: Mouse scrolled (121, 556) with delta (0, 0)
Screenshot: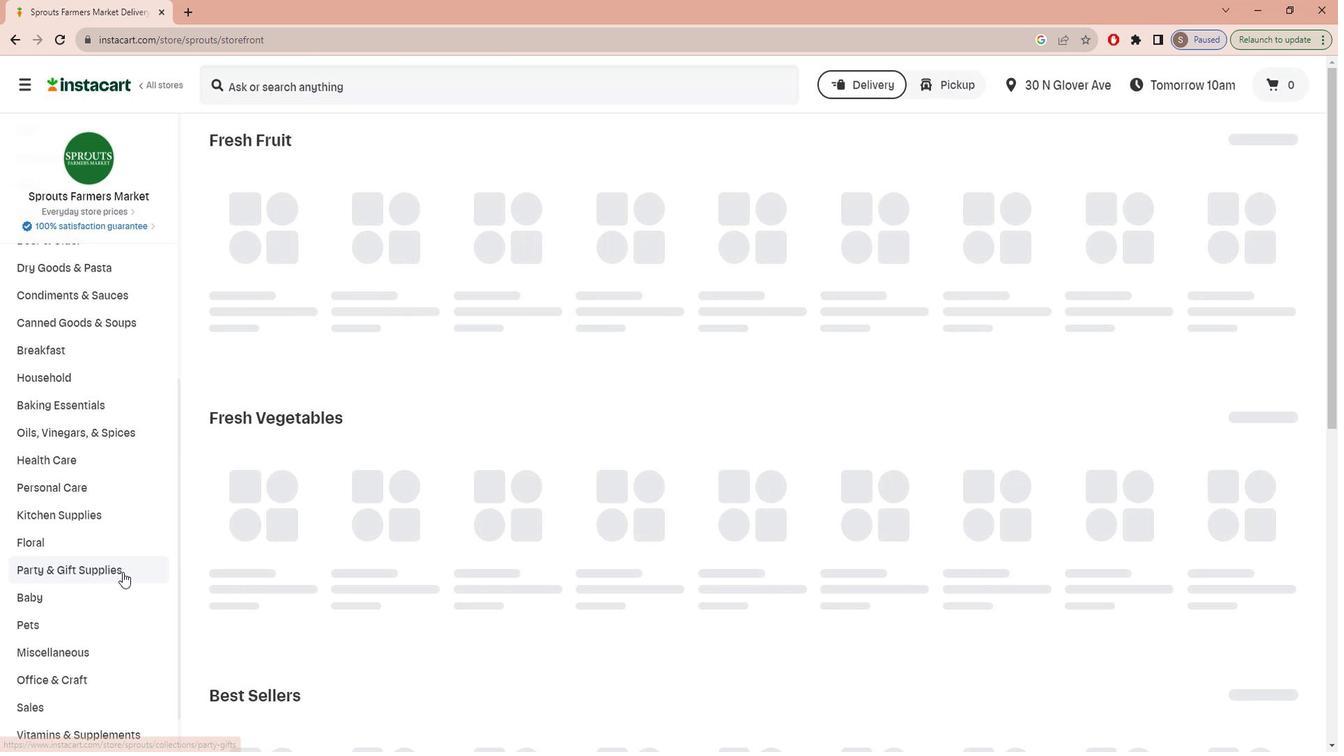 
Action: Mouse moved to (98, 653)
Screenshot: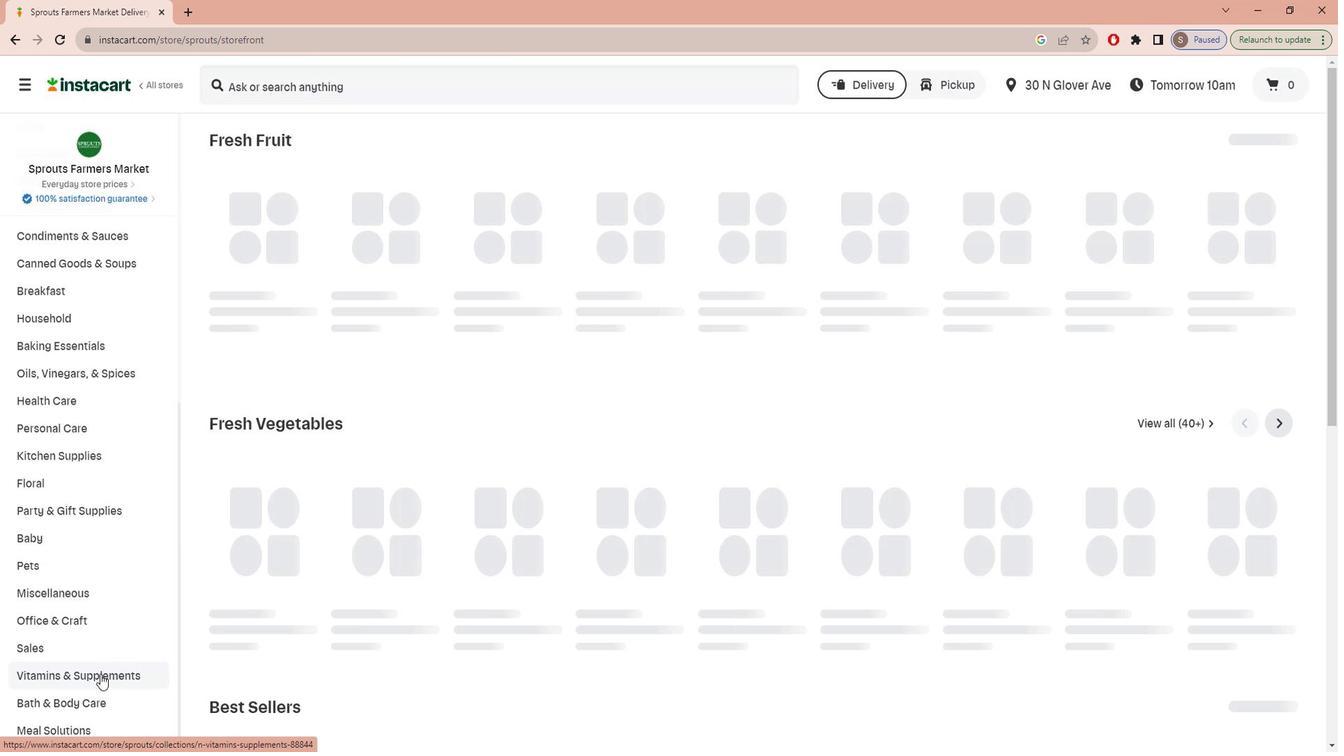 
Action: Mouse pressed left at (98, 653)
Screenshot: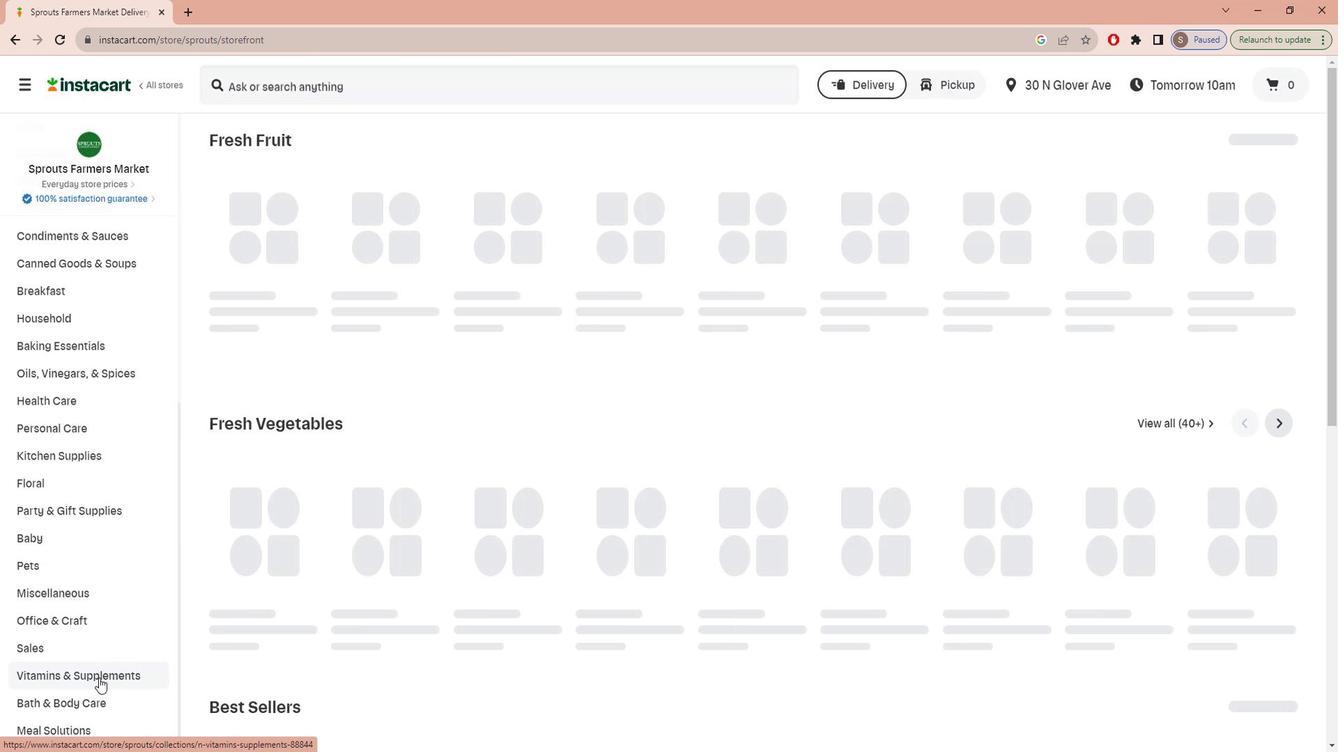 
Action: Mouse moved to (1292, 170)
Screenshot: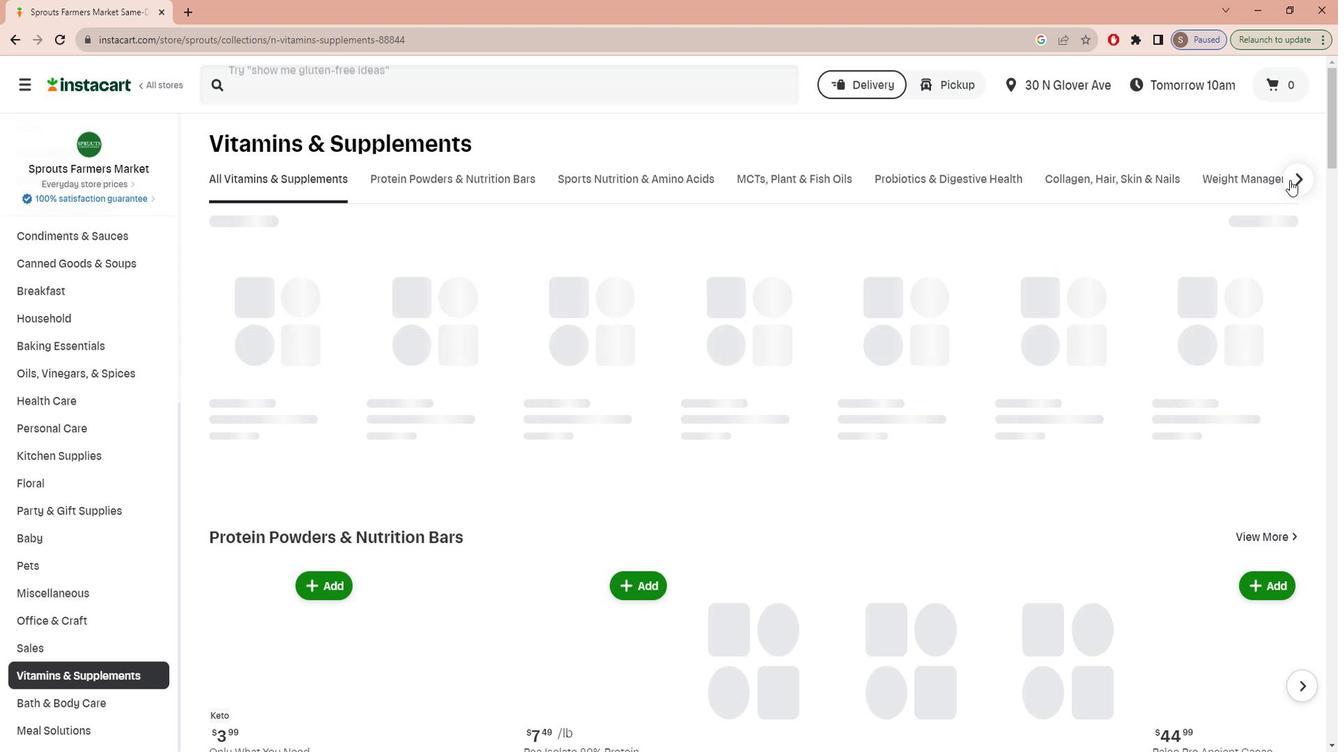 
Action: Mouse pressed left at (1292, 170)
Screenshot: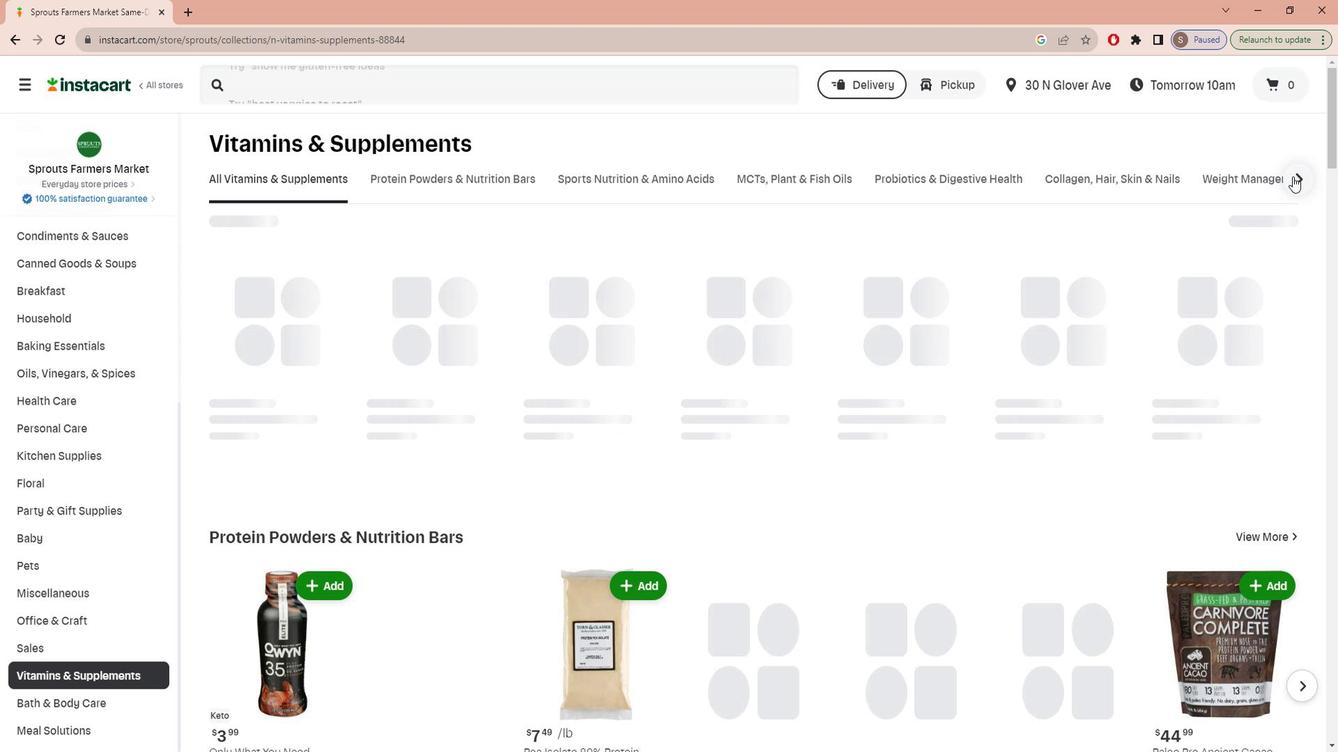 
Action: Mouse moved to (963, 172)
Screenshot: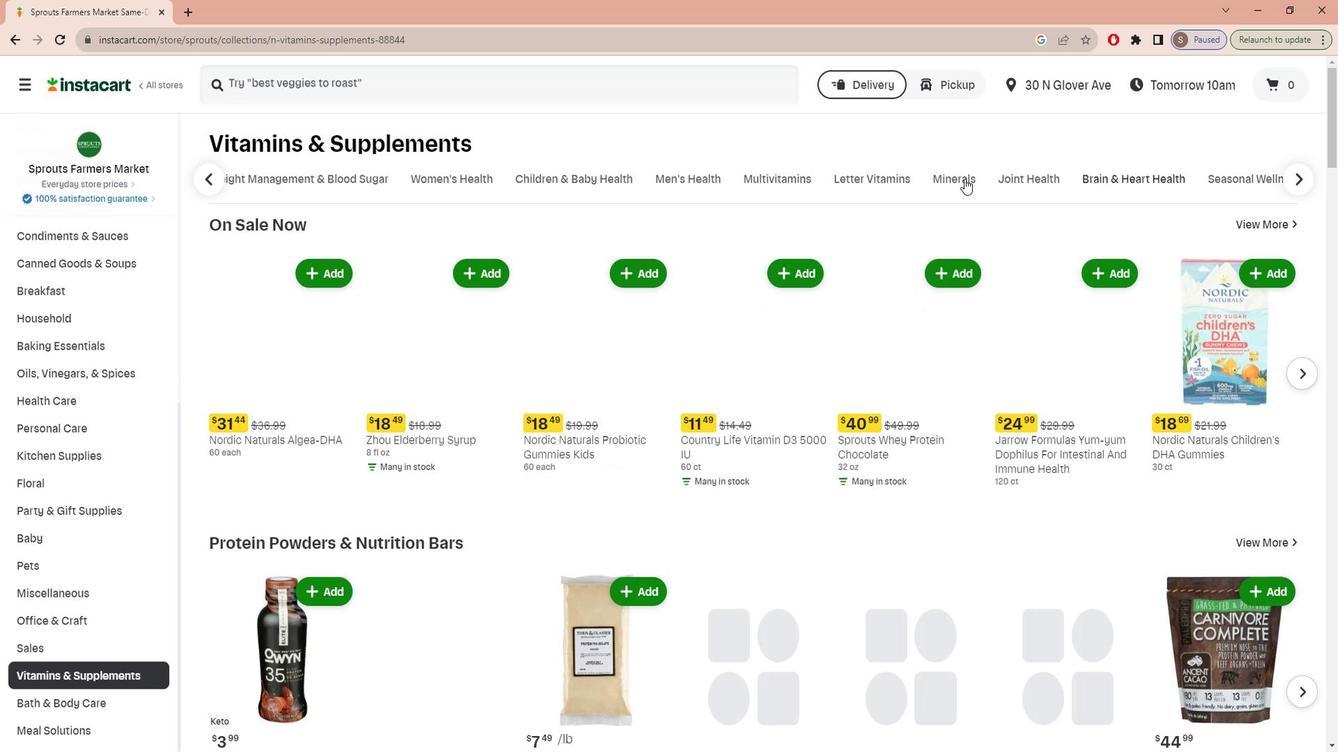 
Action: Mouse pressed left at (963, 172)
Screenshot: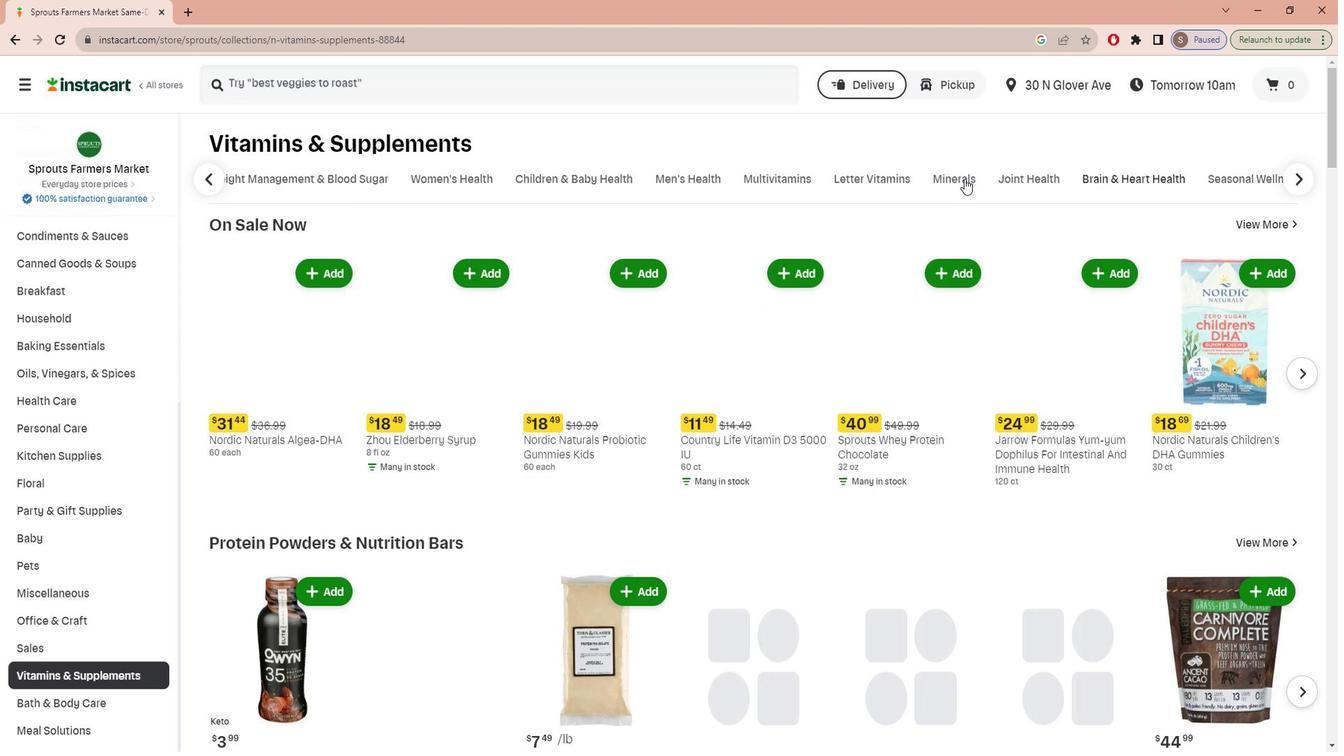 
Action: Mouse moved to (492, 78)
Screenshot: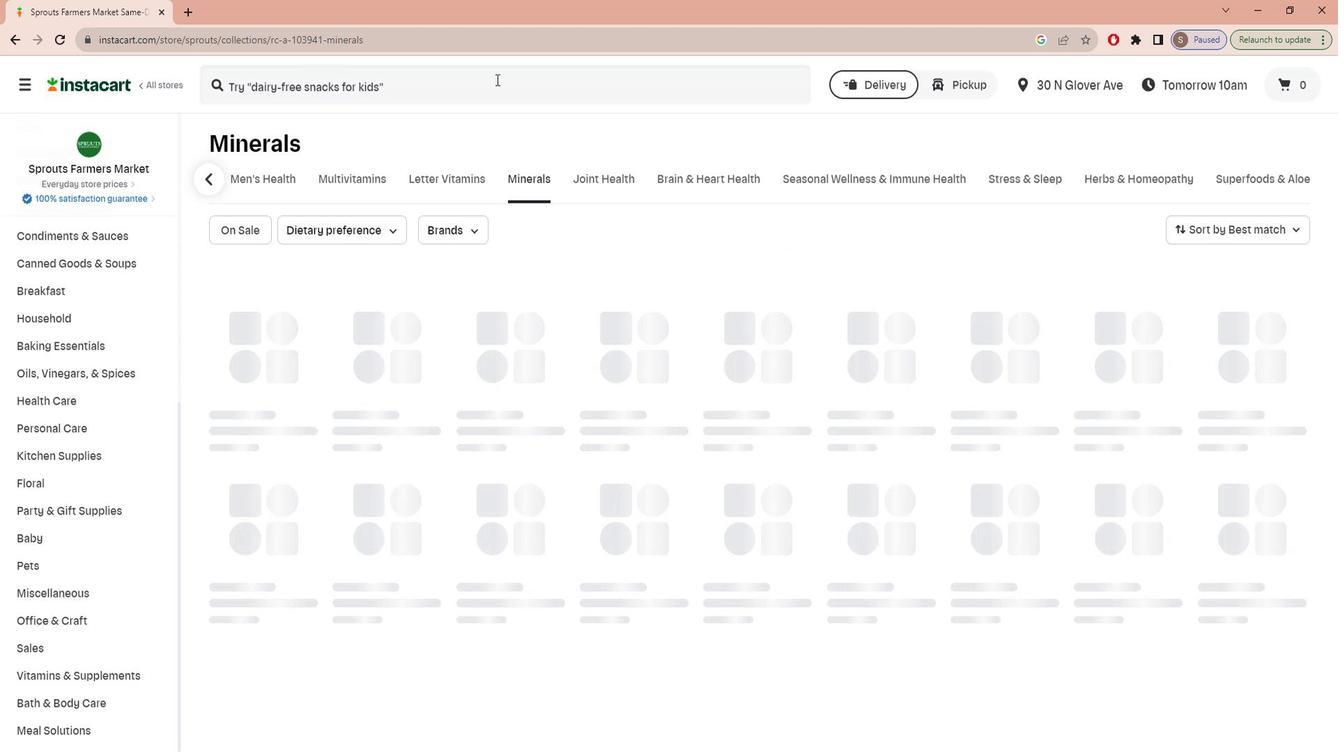 
Action: Mouse pressed left at (492, 78)
Screenshot: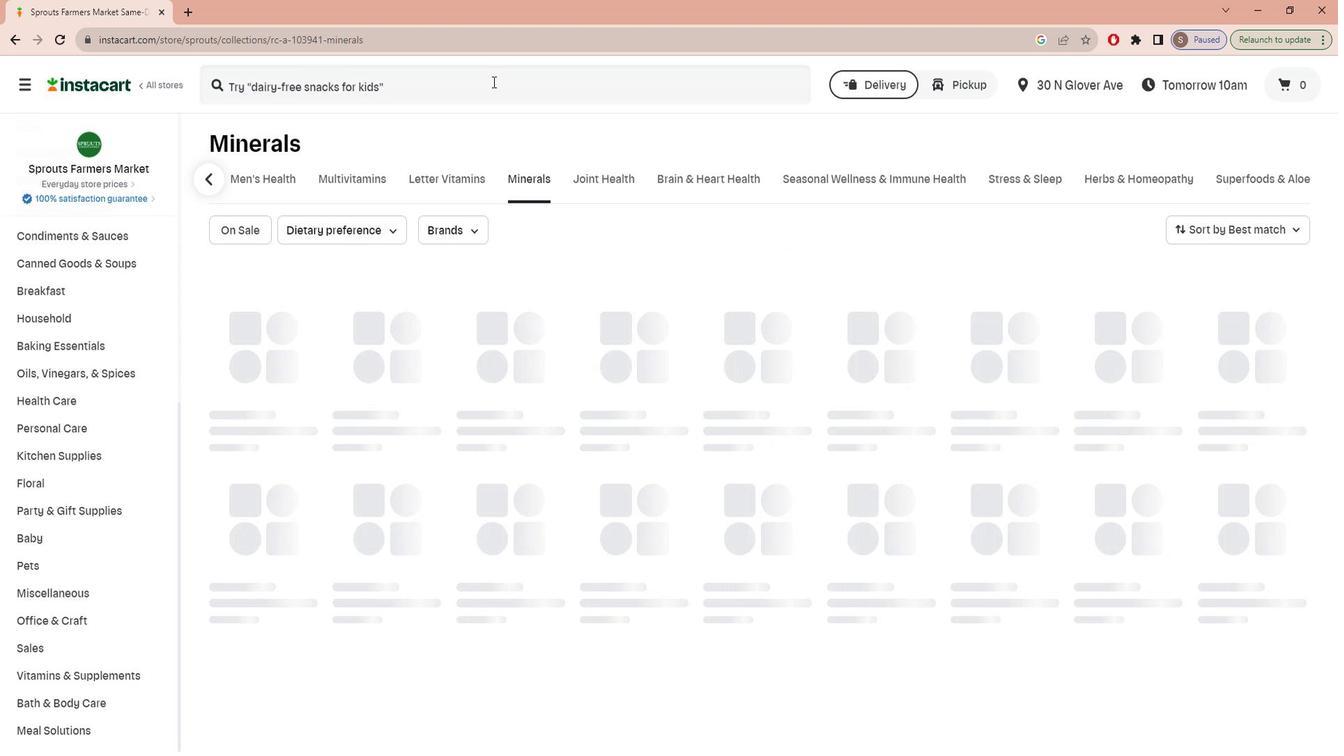 
Action: Key pressed j<Key.caps_lock>ARROW<Key.space><Key.caps_lock>f<Key.caps_lock>ORMULAS<Key.space><Key.caps_lock>m<Key.caps_lock>ETHYL<Key.space><Key.caps_lock>f<Key.caps_lock>OLATE<Key.space><Key.enter>
Screenshot: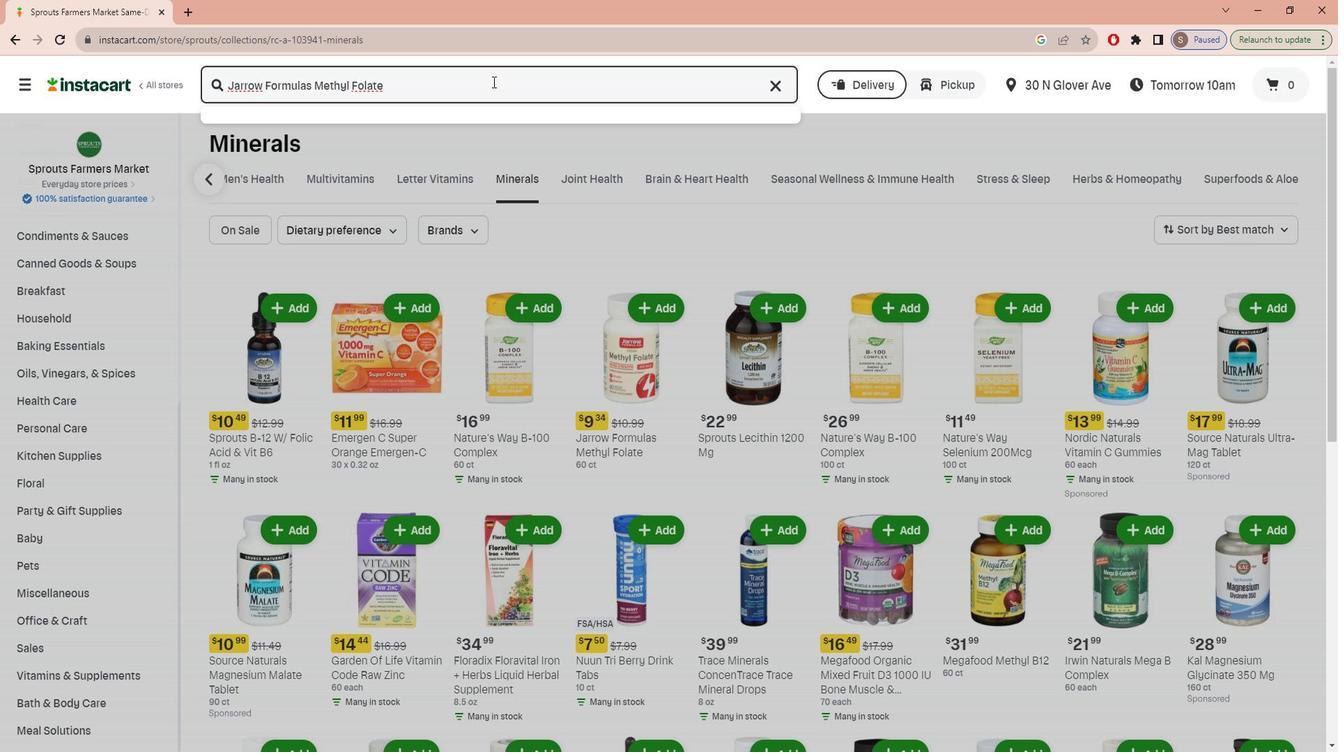
Action: Mouse moved to (380, 232)
Screenshot: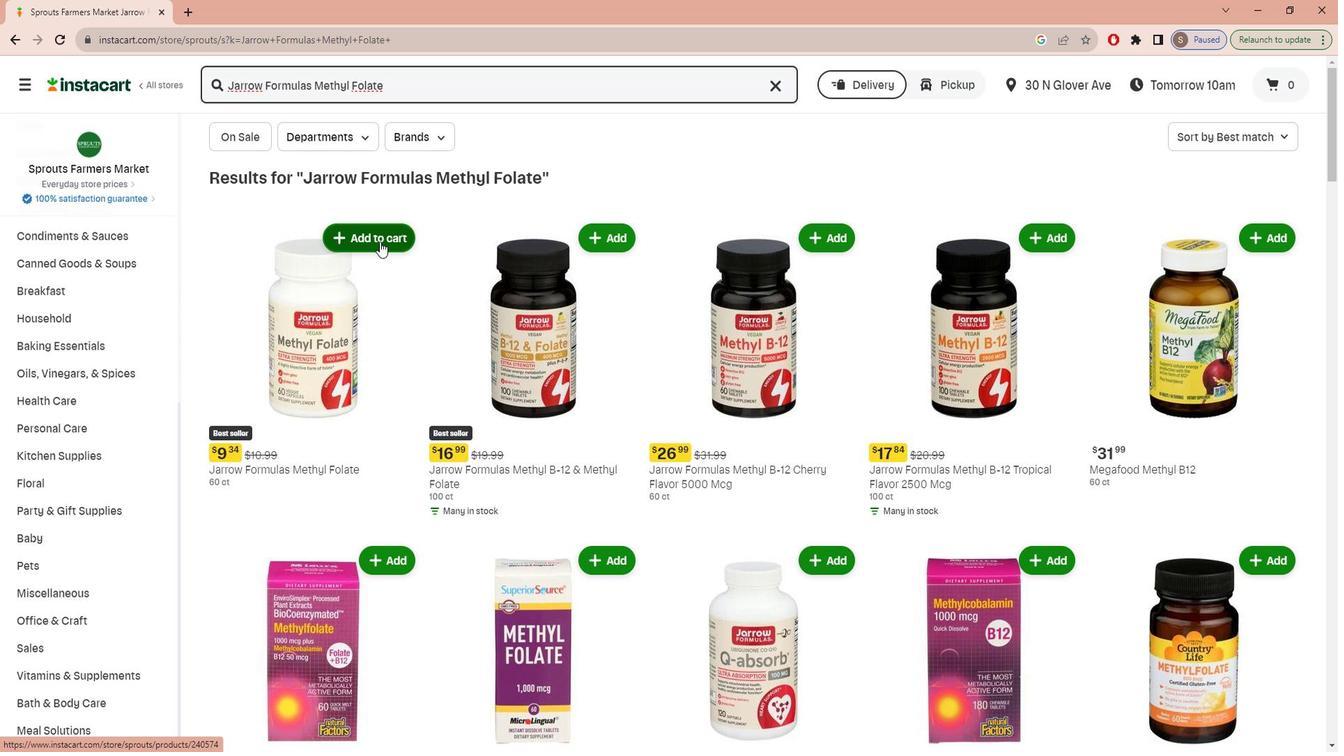 
Action: Mouse pressed left at (380, 232)
Screenshot: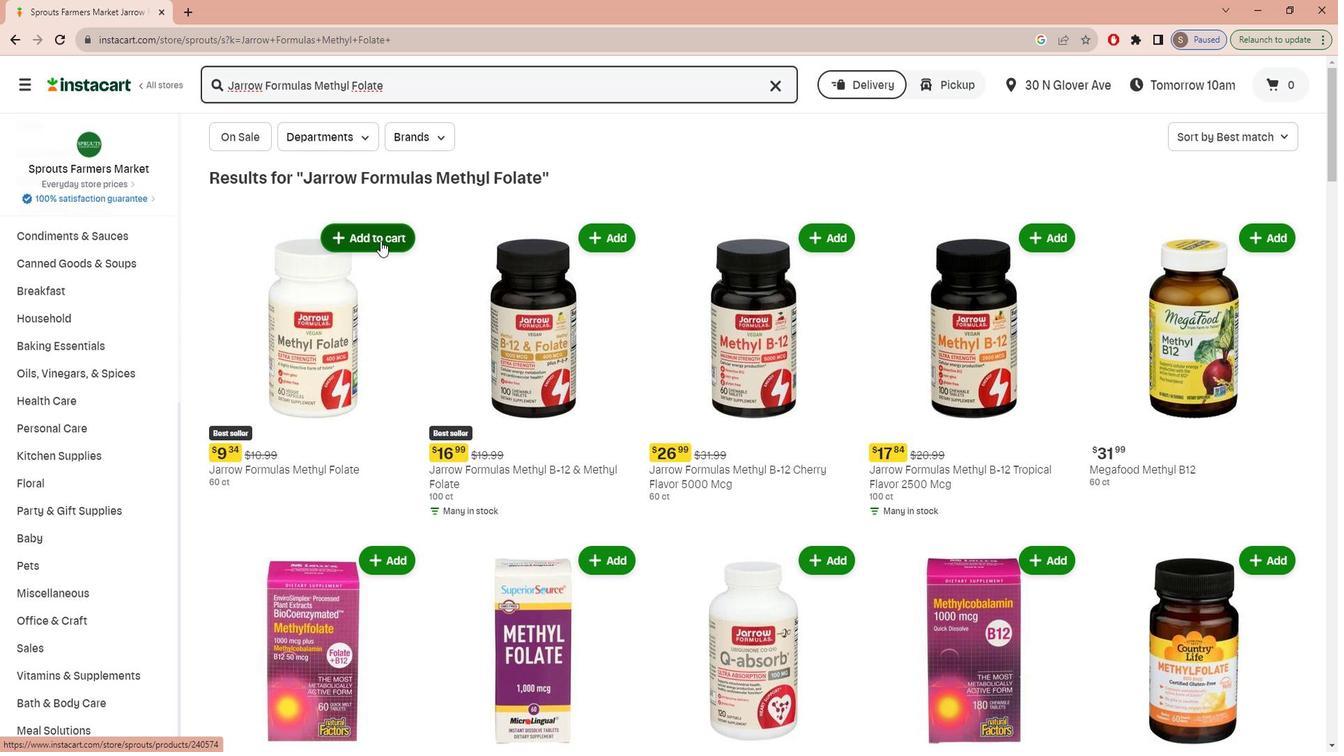 
Action: Mouse moved to (416, 326)
Screenshot: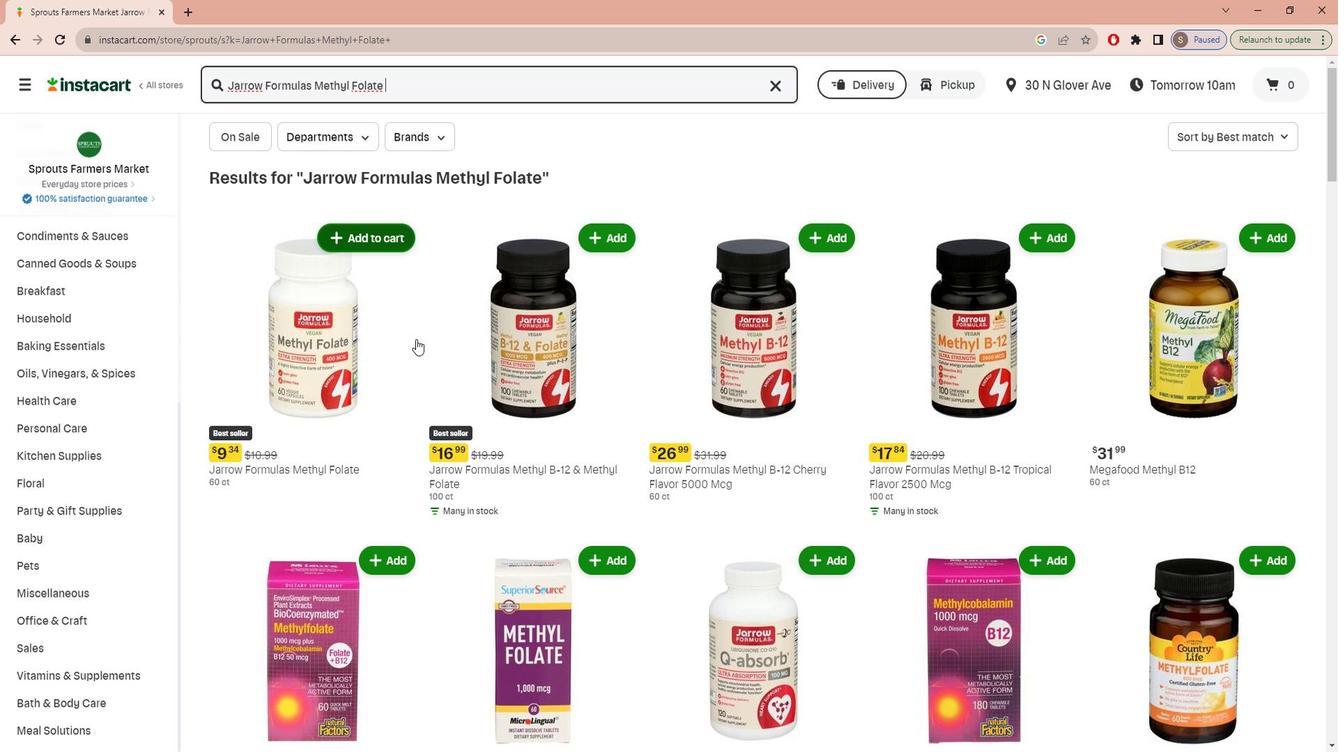 
